 Task: Create a due date automation trigger when advanced on, 2 working days after a card is due add fields without custom field "Resume" set to a number lower or equal to 1 and greater or equal to 10 at 11:00 AM.
Action: Mouse moved to (964, 298)
Screenshot: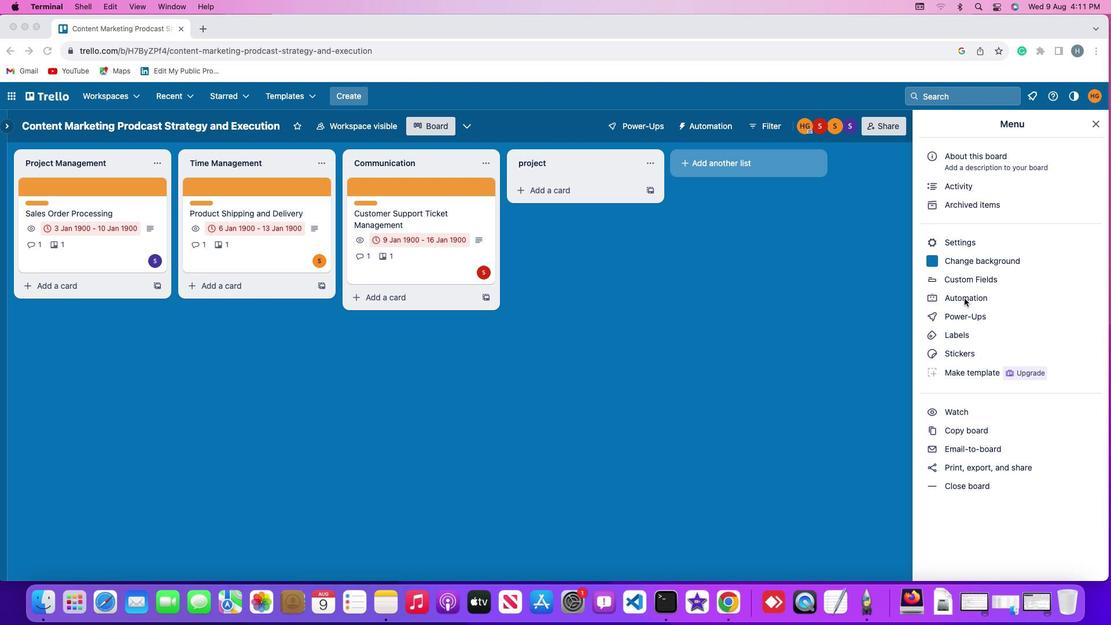 
Action: Mouse pressed left at (964, 298)
Screenshot: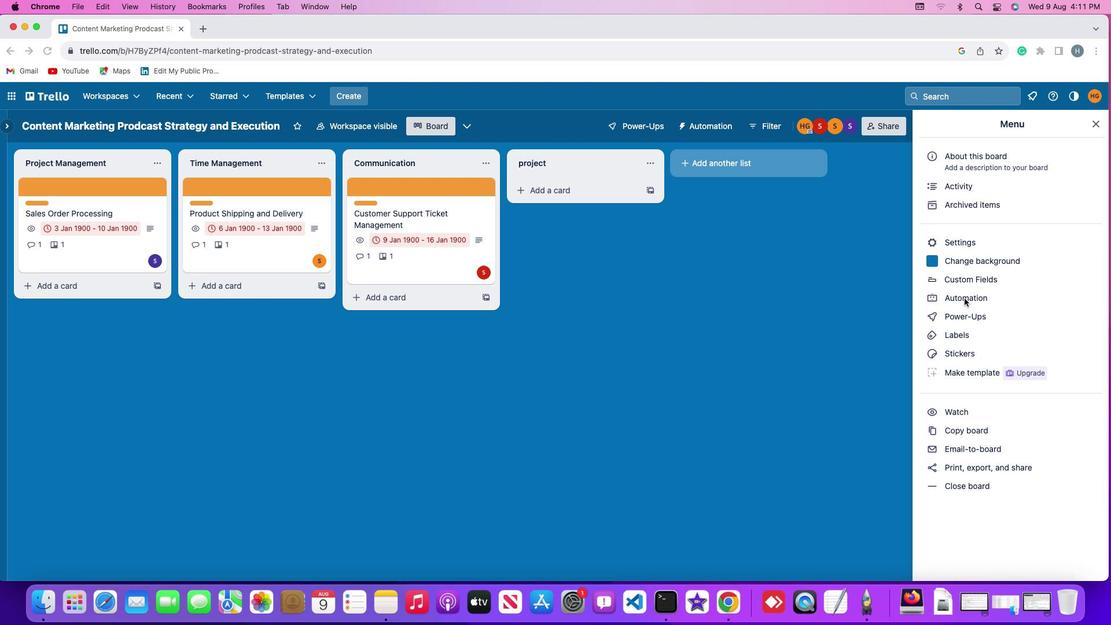 
Action: Mouse moved to (964, 297)
Screenshot: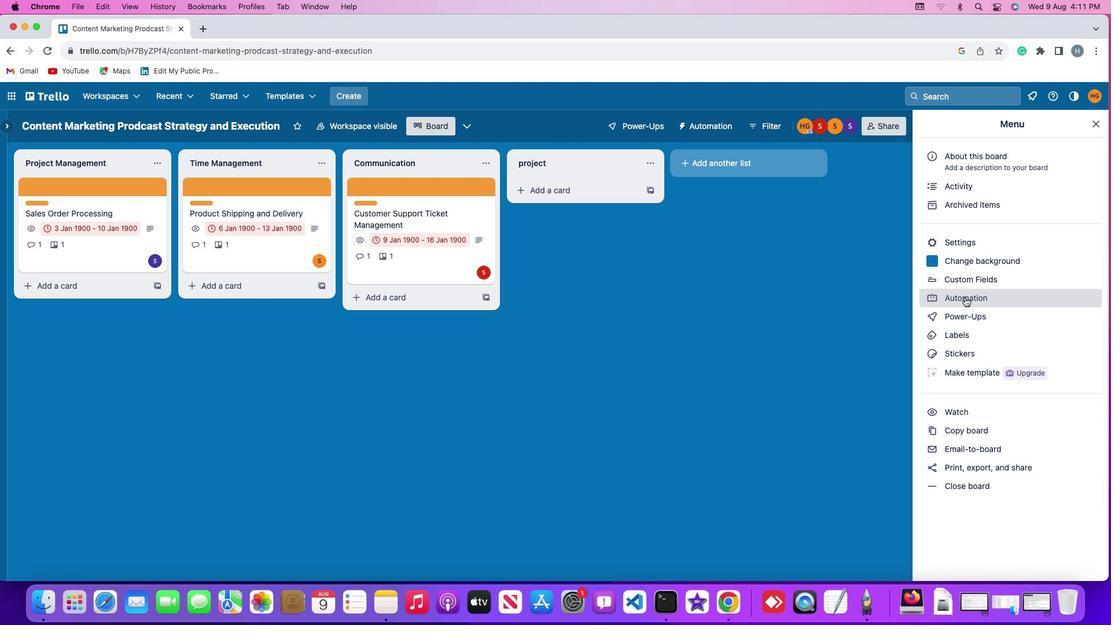 
Action: Mouse pressed left at (964, 297)
Screenshot: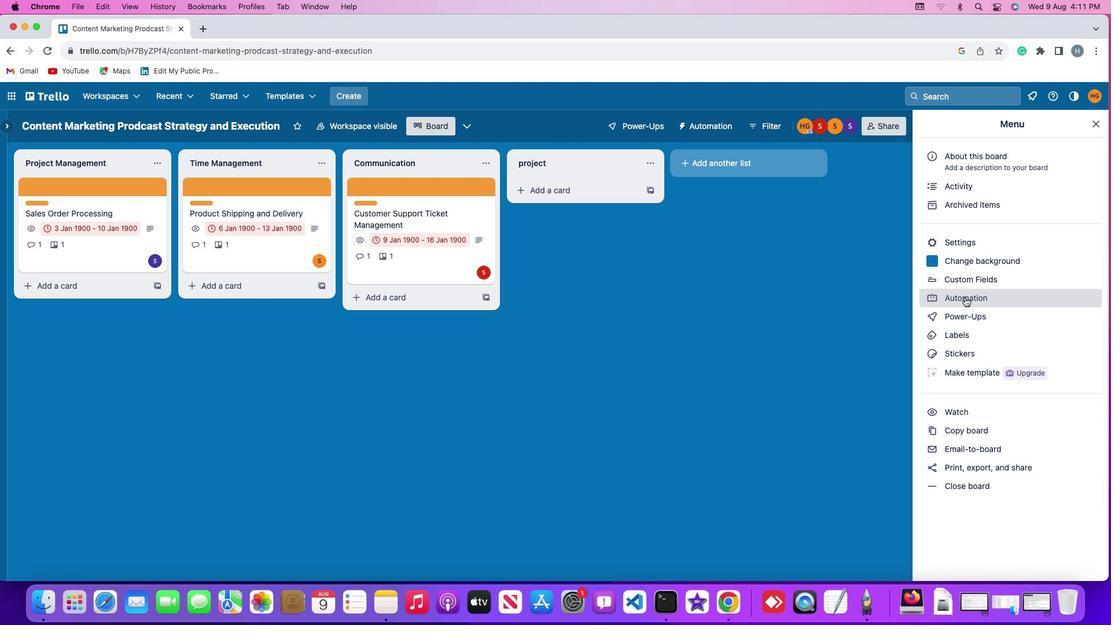 
Action: Mouse moved to (75, 271)
Screenshot: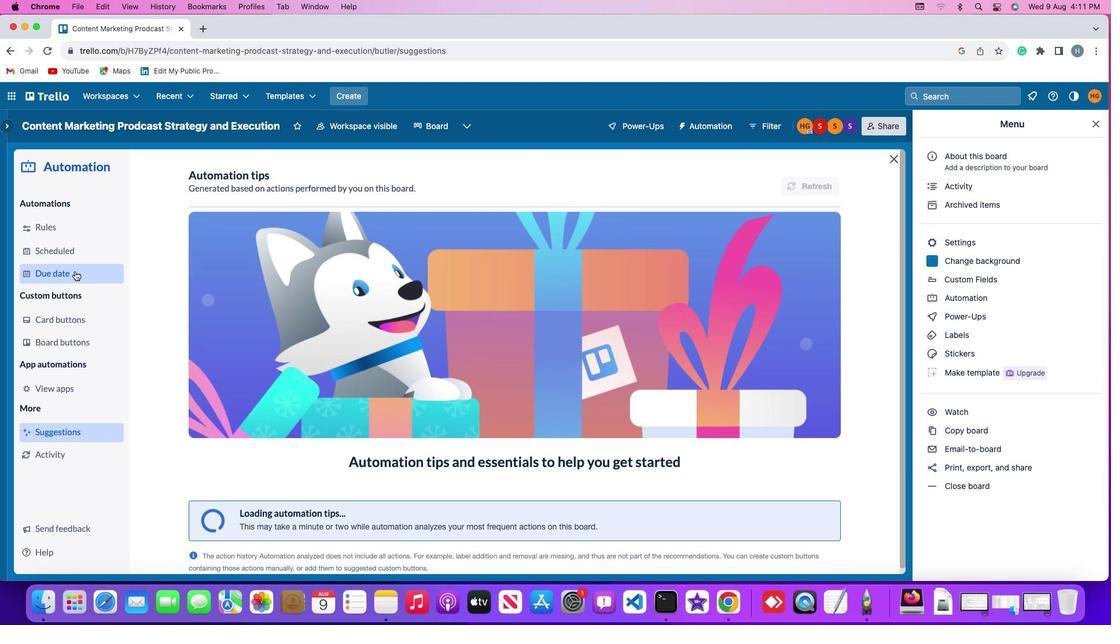 
Action: Mouse pressed left at (75, 271)
Screenshot: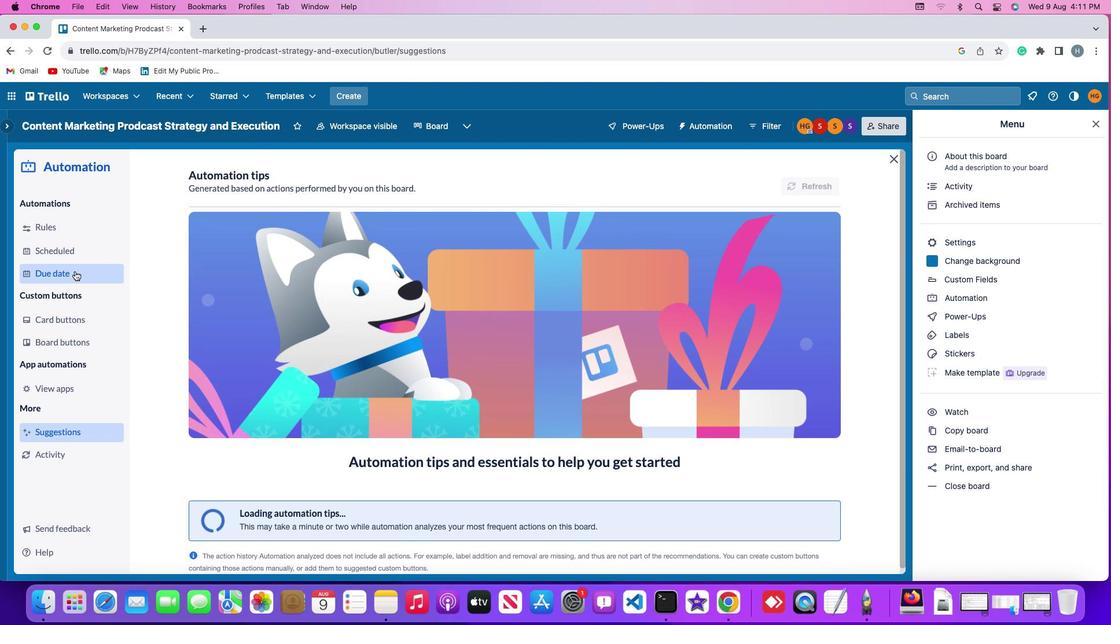 
Action: Mouse moved to (758, 177)
Screenshot: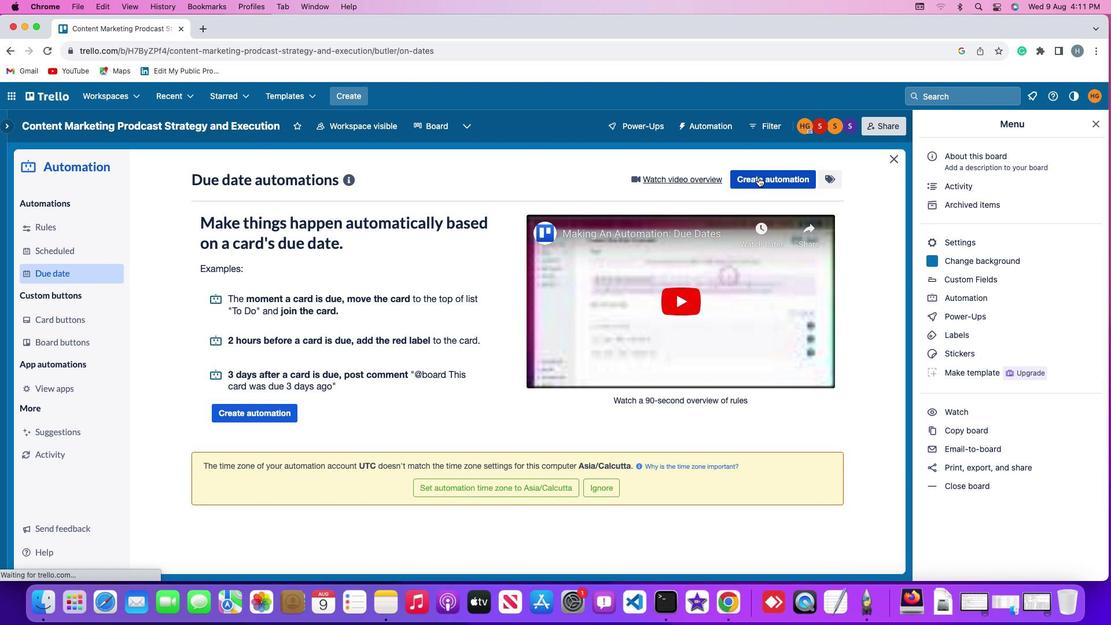 
Action: Mouse pressed left at (758, 177)
Screenshot: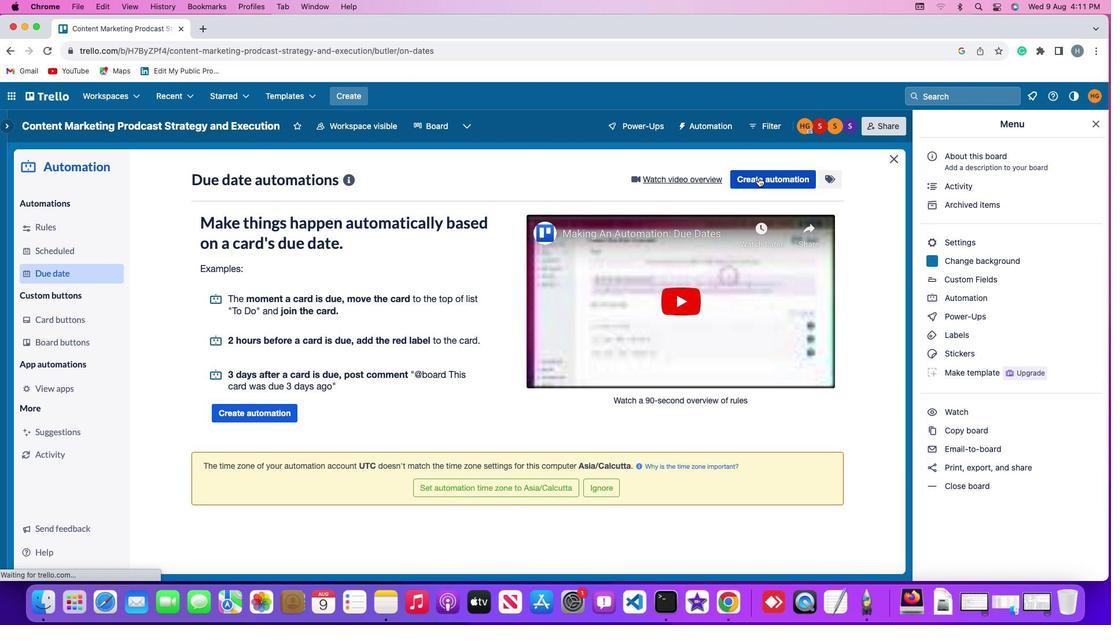 
Action: Mouse moved to (218, 289)
Screenshot: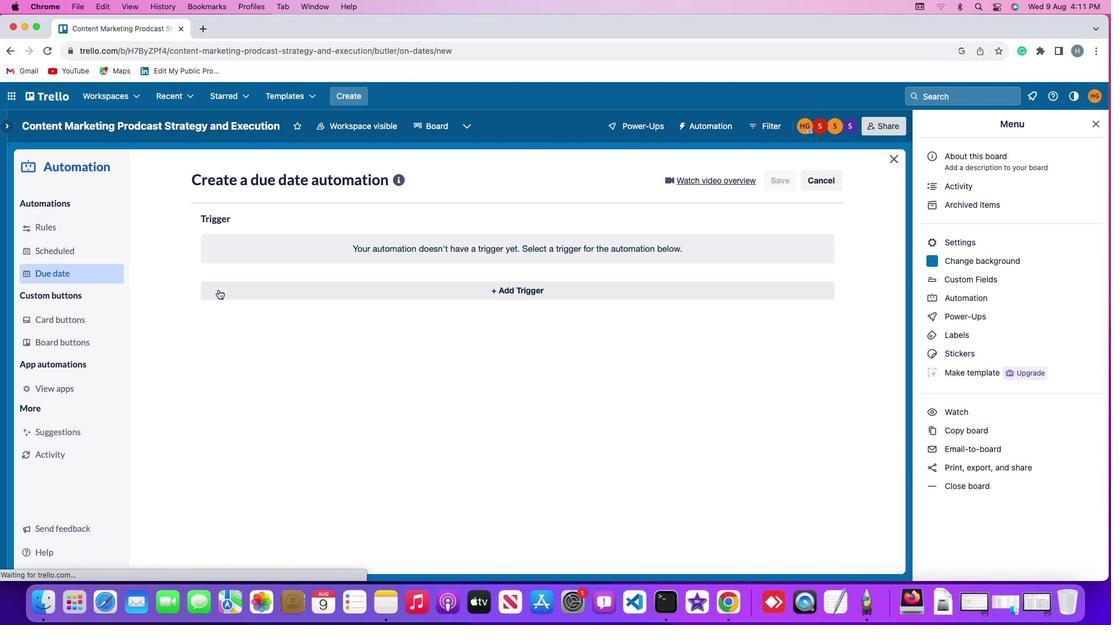 
Action: Mouse pressed left at (218, 289)
Screenshot: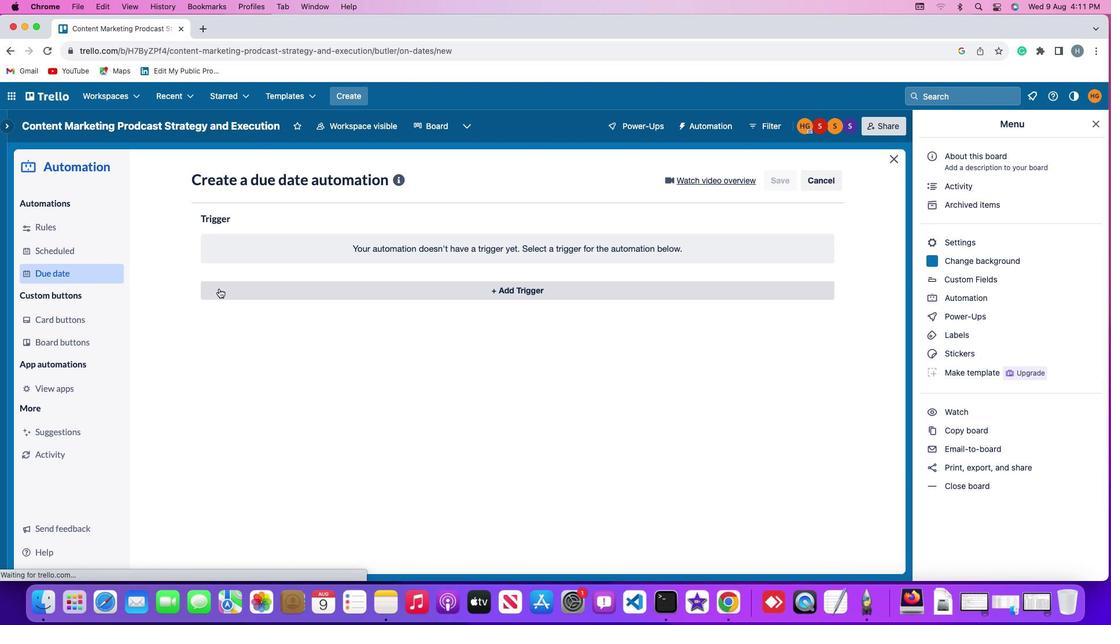
Action: Mouse moved to (224, 463)
Screenshot: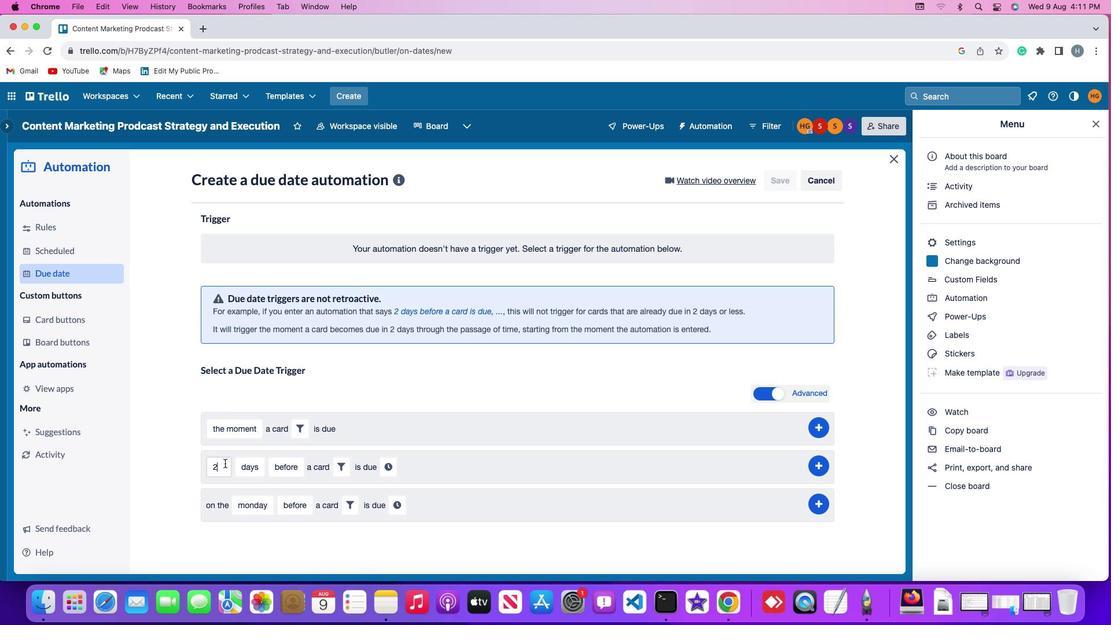
Action: Mouse pressed left at (224, 463)
Screenshot: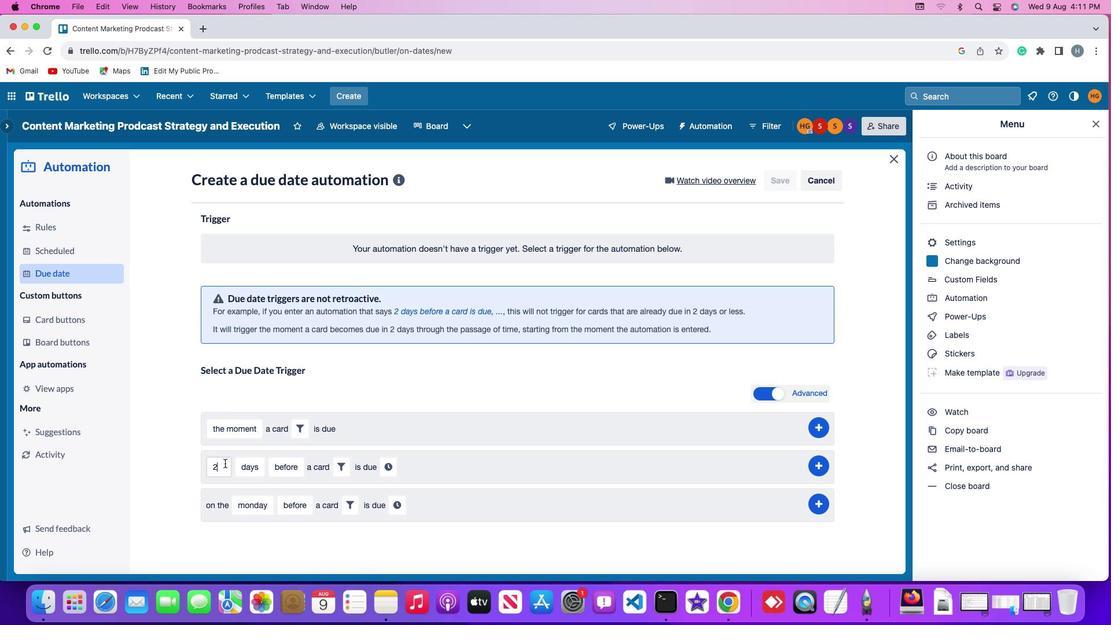 
Action: Mouse moved to (225, 462)
Screenshot: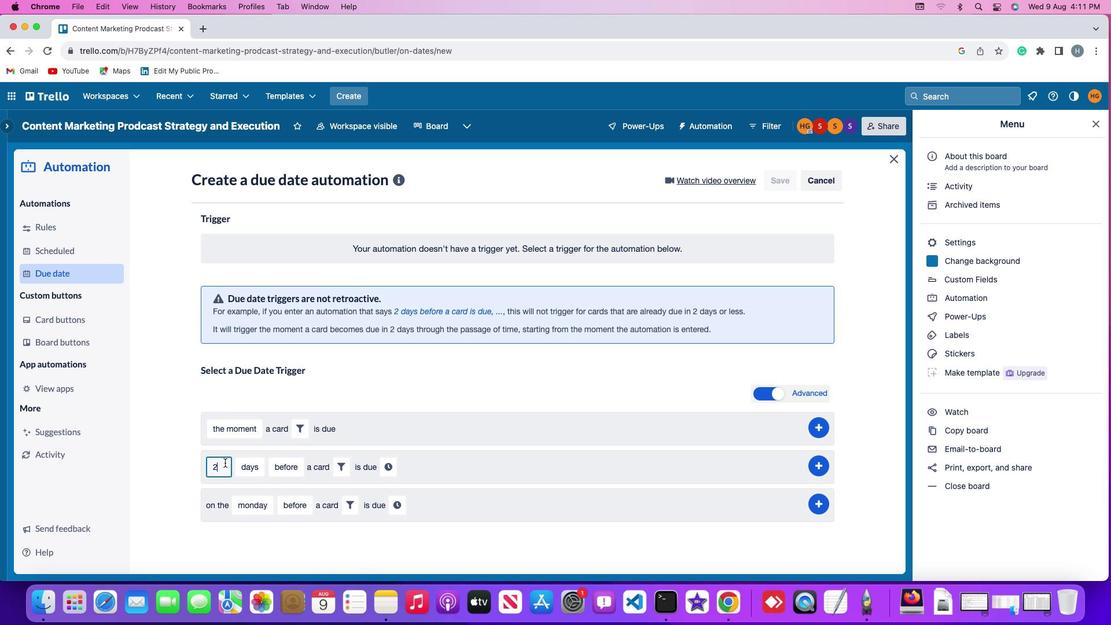 
Action: Key pressed Key.backspace
Screenshot: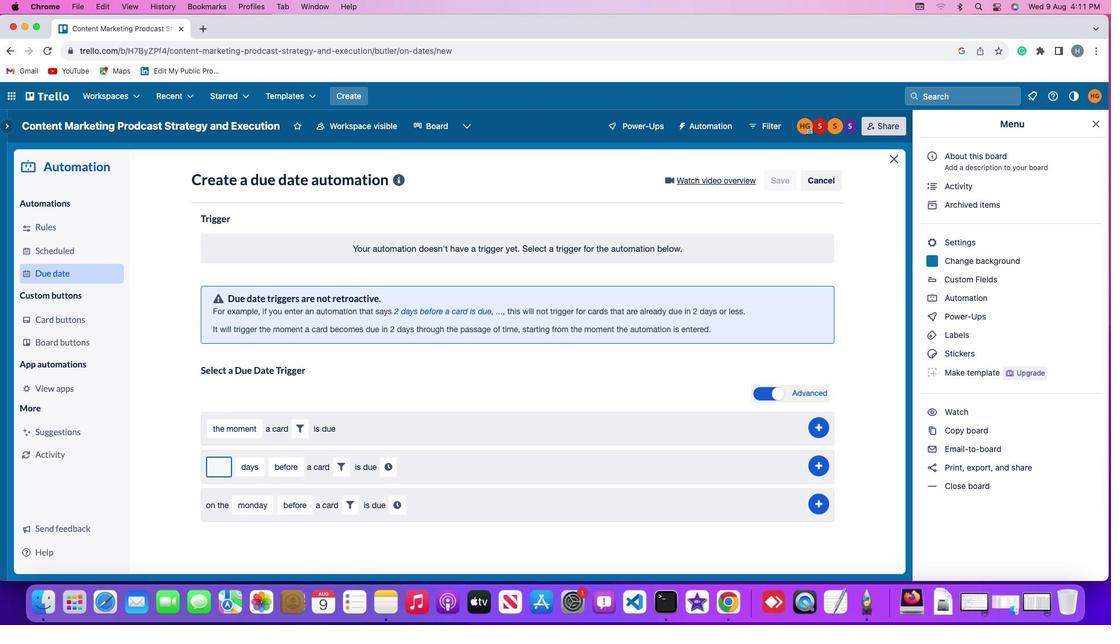
Action: Mouse moved to (226, 462)
Screenshot: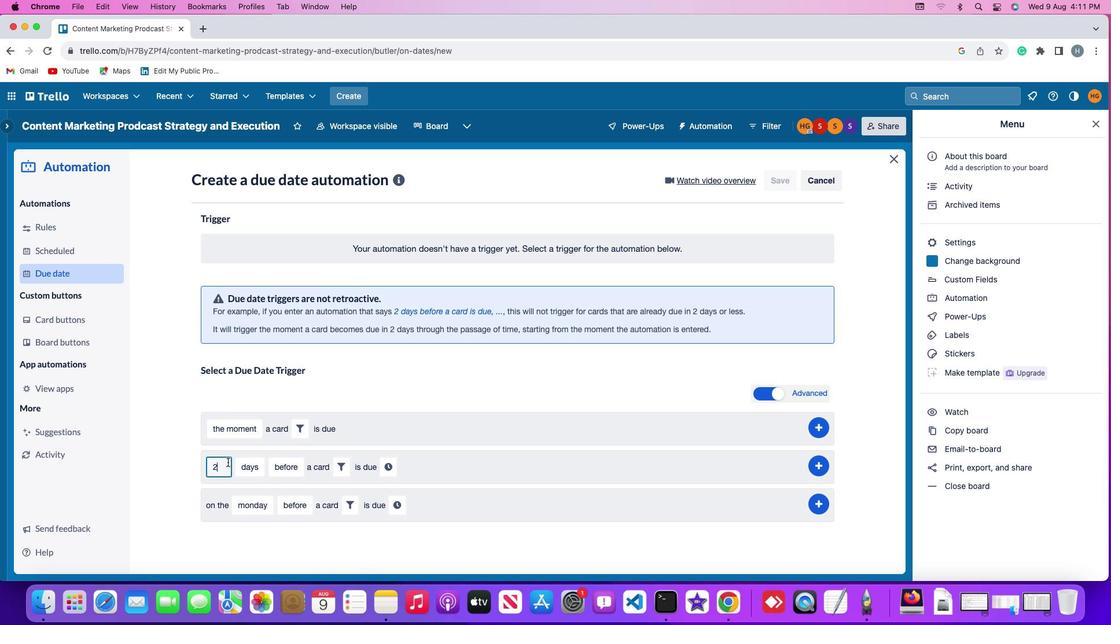 
Action: Key pressed '2'
Screenshot: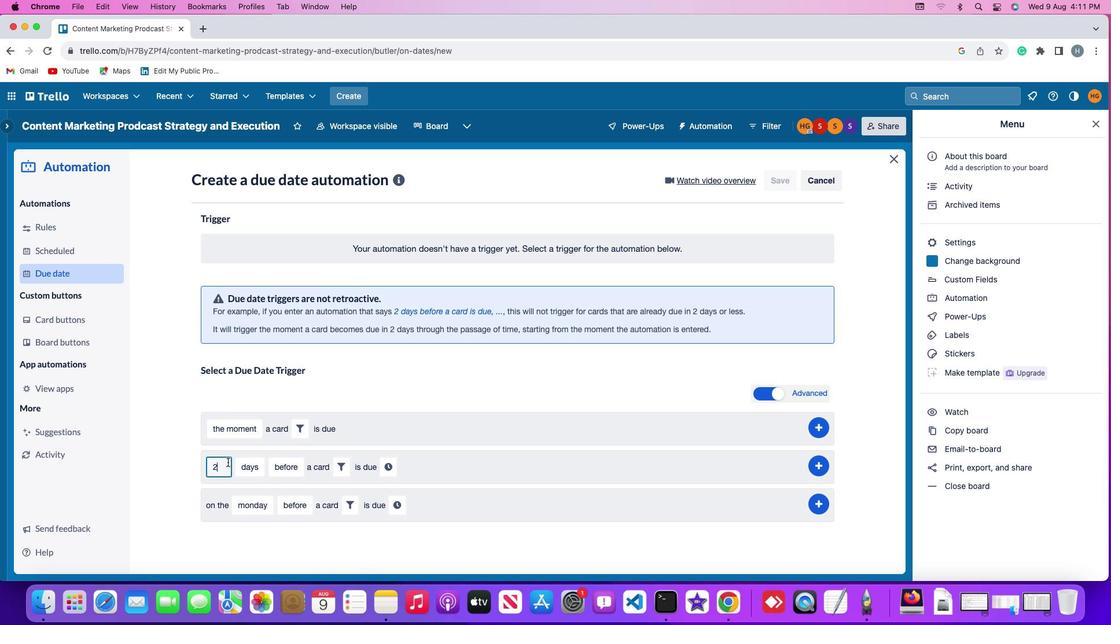 
Action: Mouse moved to (255, 461)
Screenshot: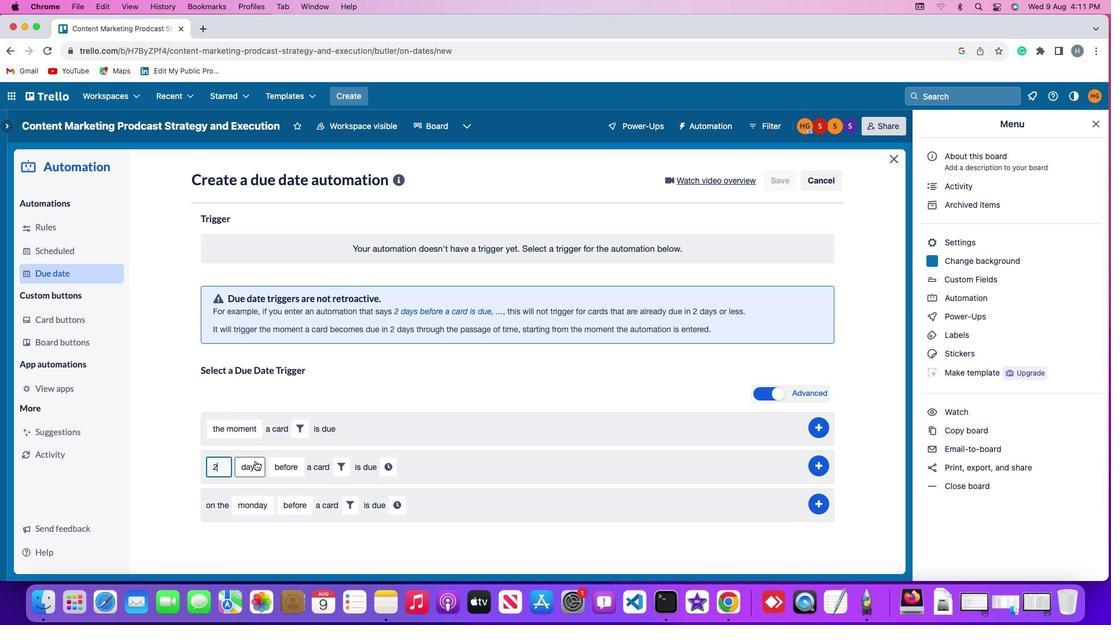 
Action: Mouse pressed left at (255, 461)
Screenshot: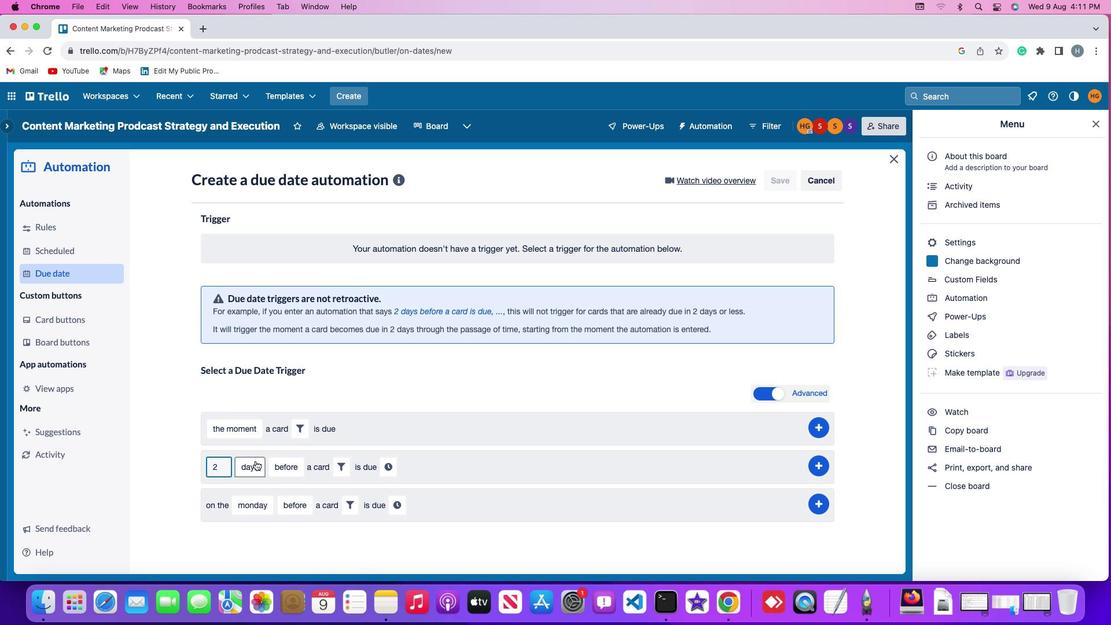
Action: Mouse moved to (262, 507)
Screenshot: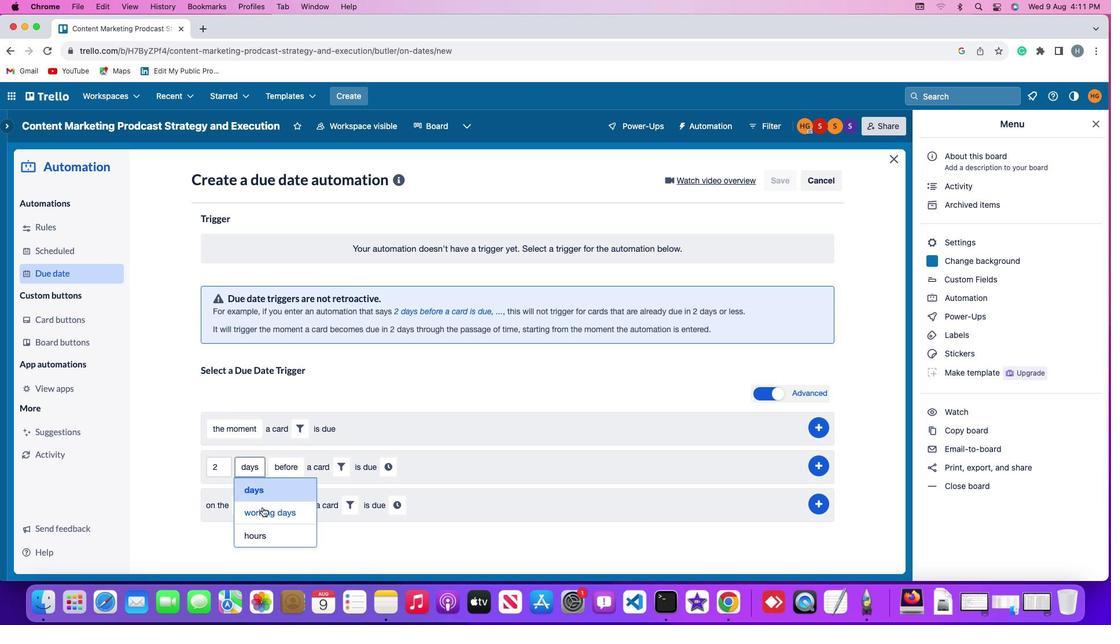 
Action: Mouse pressed left at (262, 507)
Screenshot: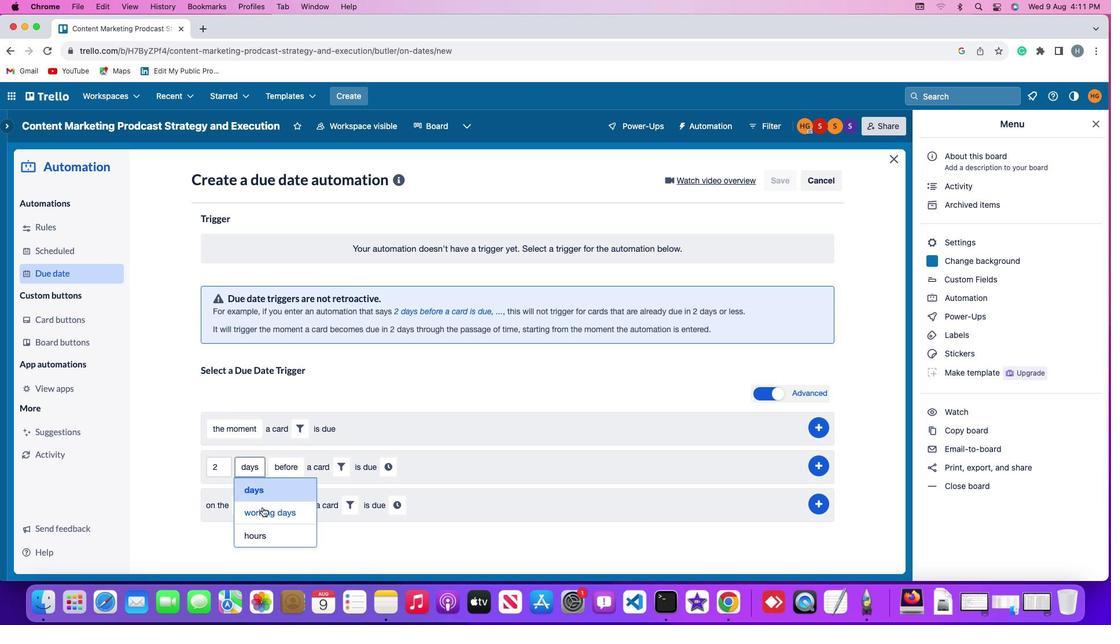 
Action: Mouse moved to (316, 470)
Screenshot: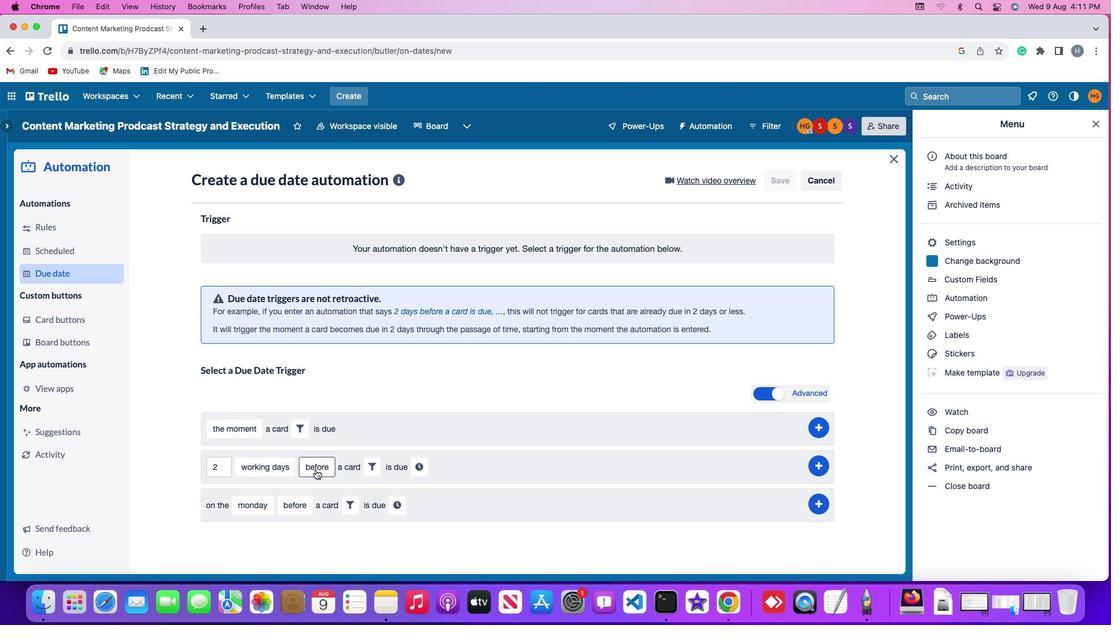 
Action: Mouse pressed left at (316, 470)
Screenshot: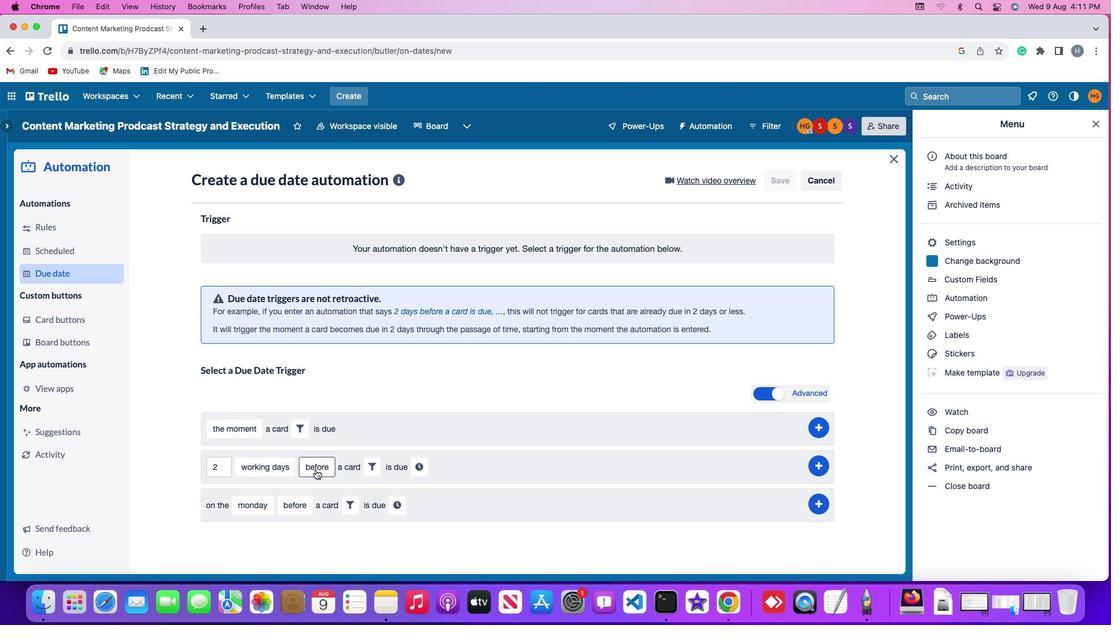 
Action: Mouse moved to (315, 515)
Screenshot: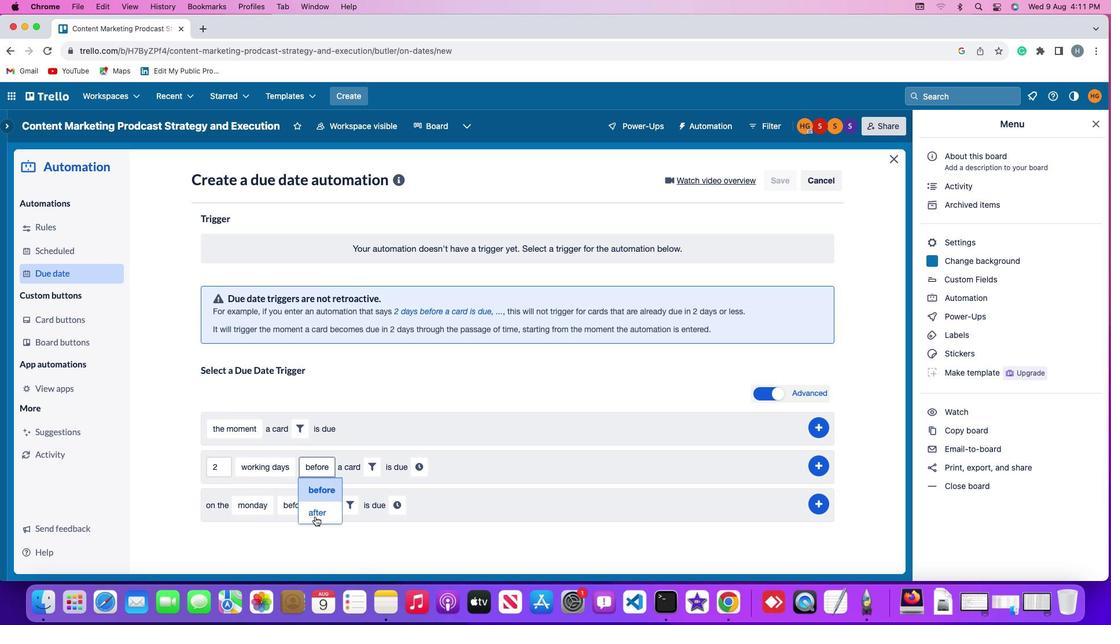 
Action: Mouse pressed left at (315, 515)
Screenshot: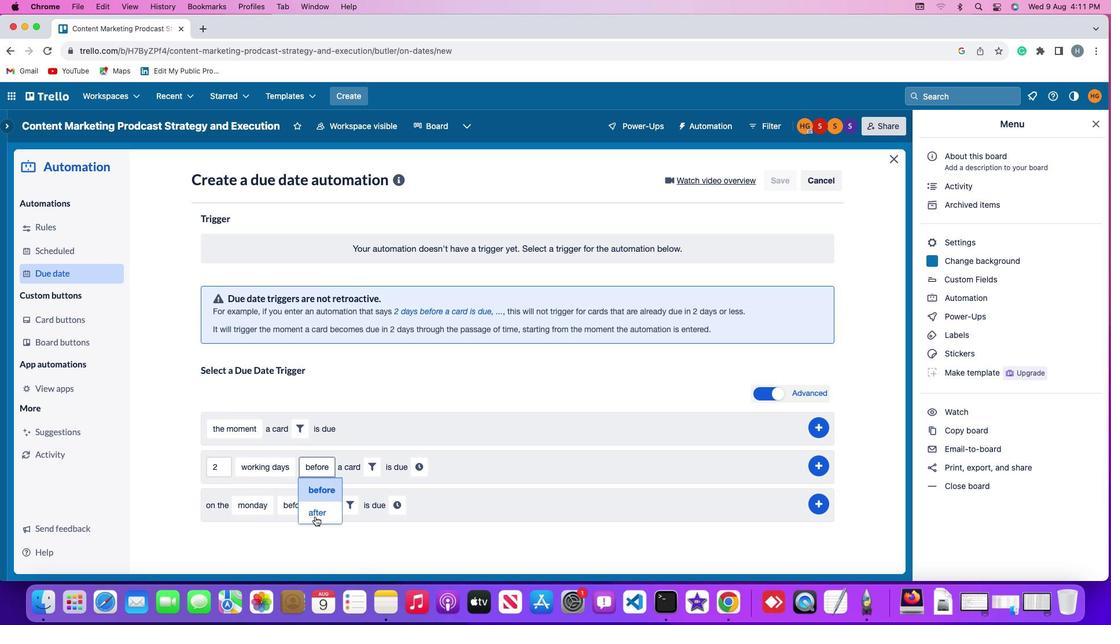 
Action: Mouse moved to (364, 468)
Screenshot: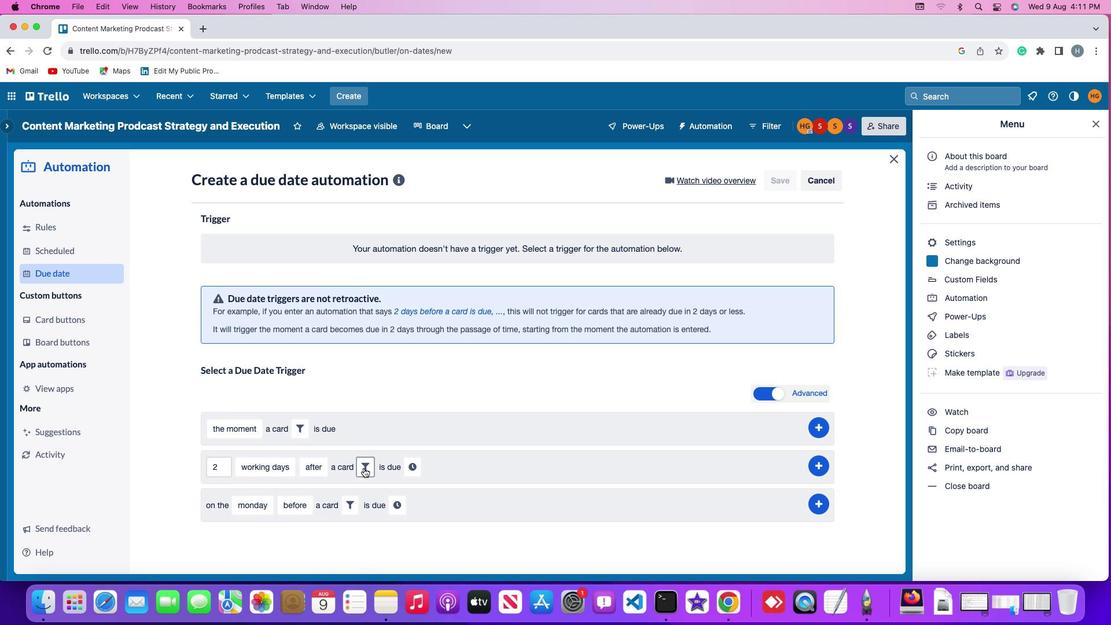
Action: Mouse pressed left at (364, 468)
Screenshot: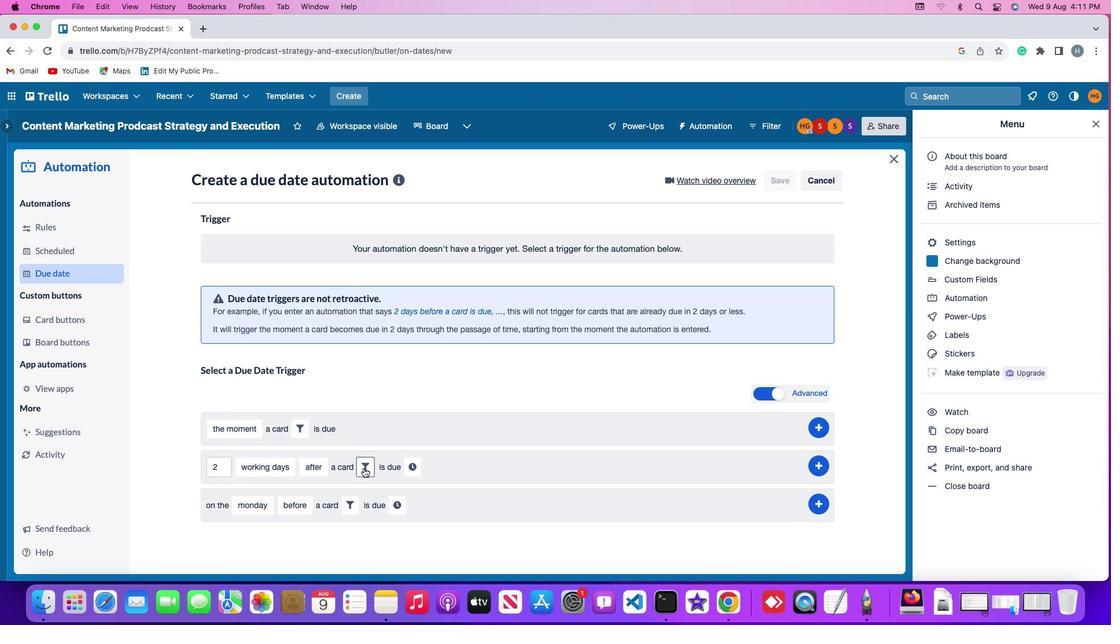 
Action: Mouse moved to (552, 500)
Screenshot: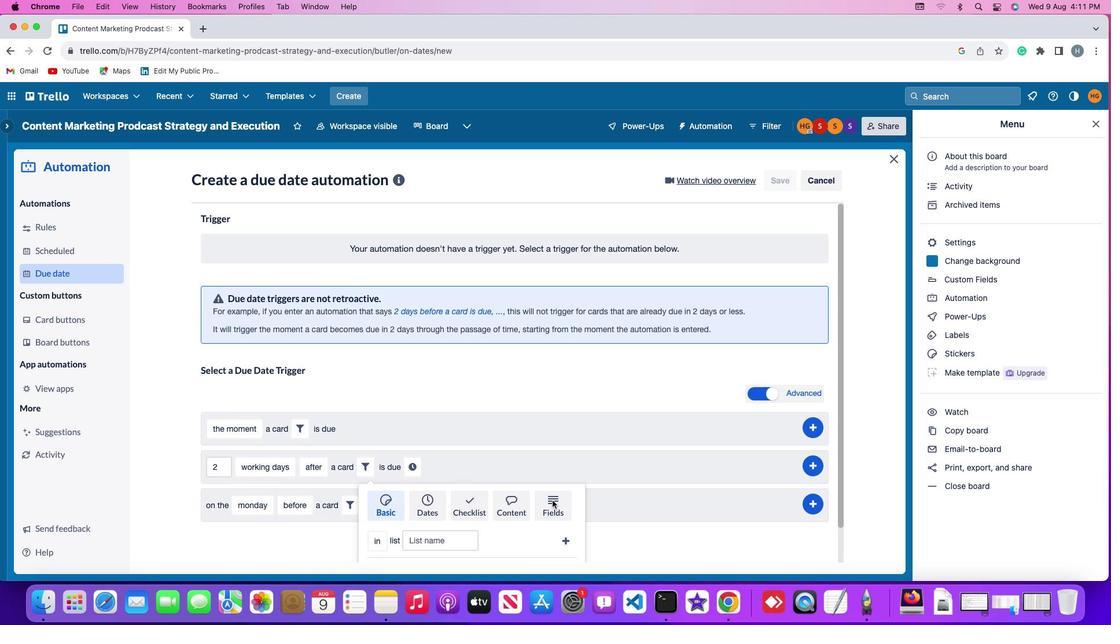 
Action: Mouse pressed left at (552, 500)
Screenshot: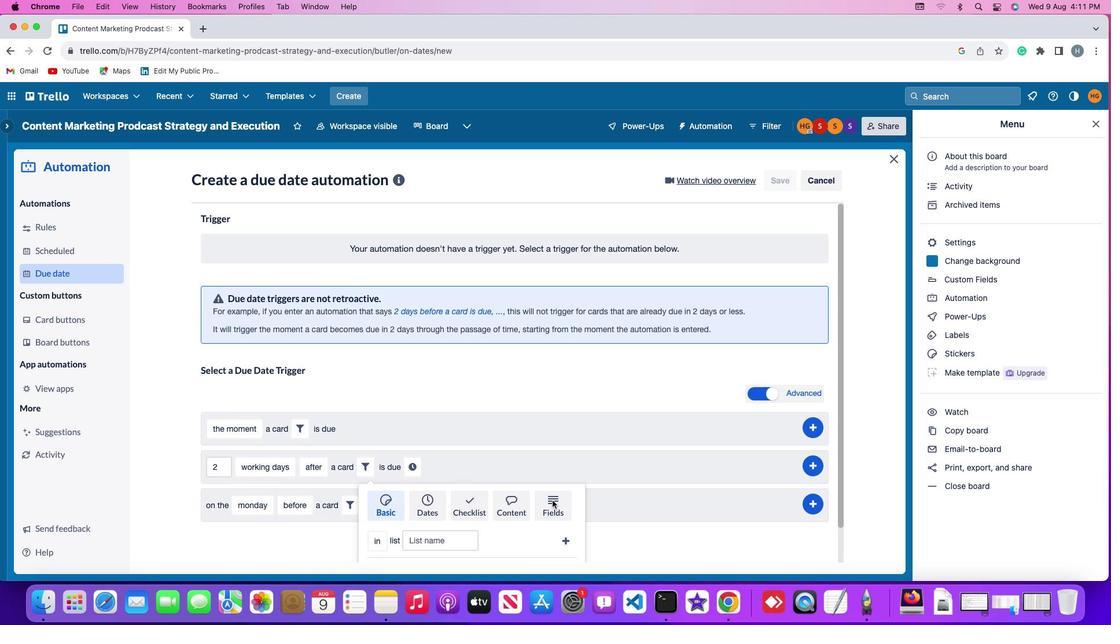 
Action: Mouse moved to (331, 537)
Screenshot: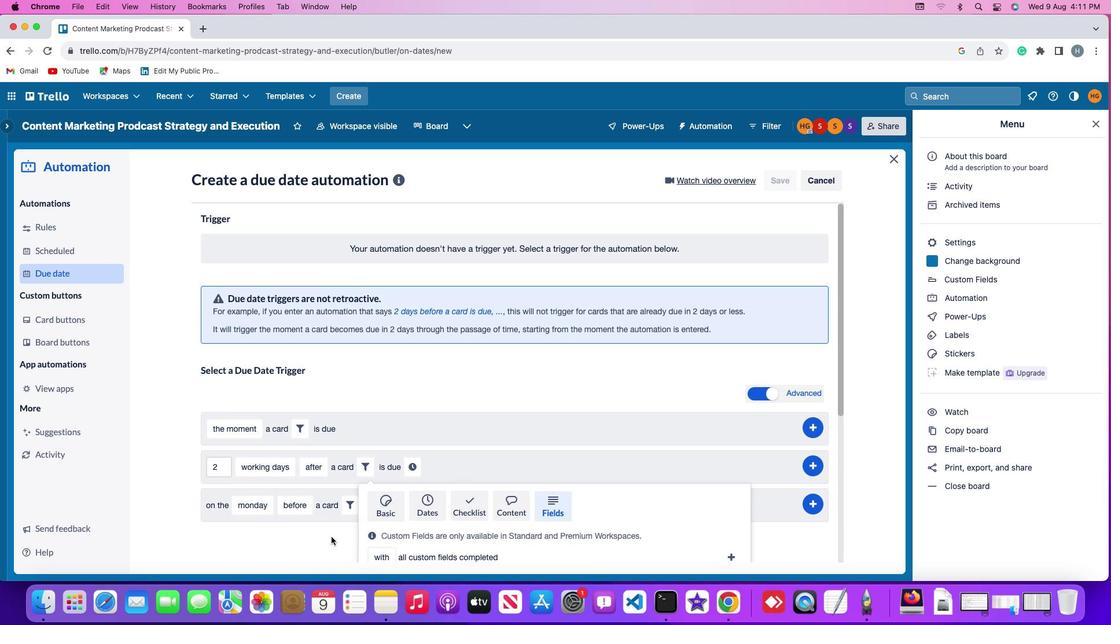 
Action: Mouse scrolled (331, 537) with delta (0, 0)
Screenshot: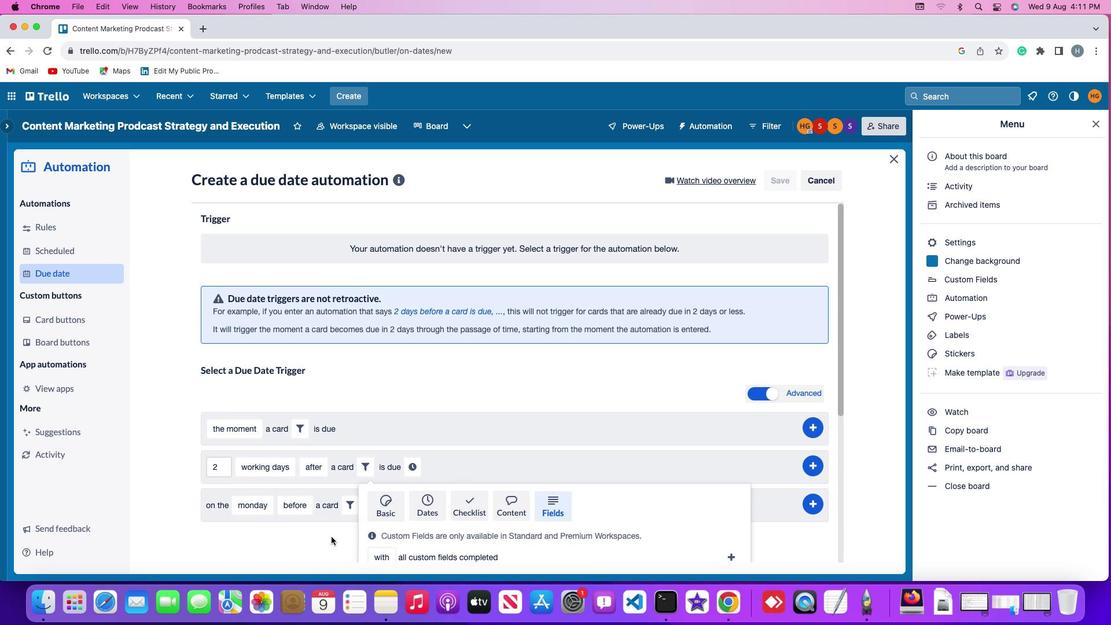 
Action: Mouse scrolled (331, 537) with delta (0, 0)
Screenshot: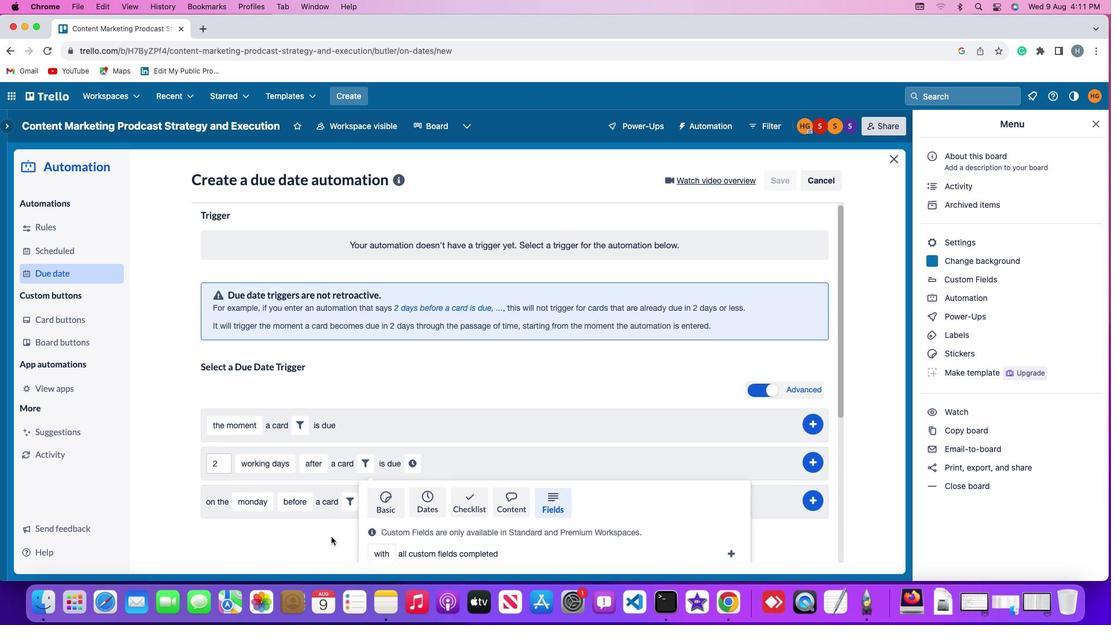 
Action: Mouse scrolled (331, 537) with delta (0, -1)
Screenshot: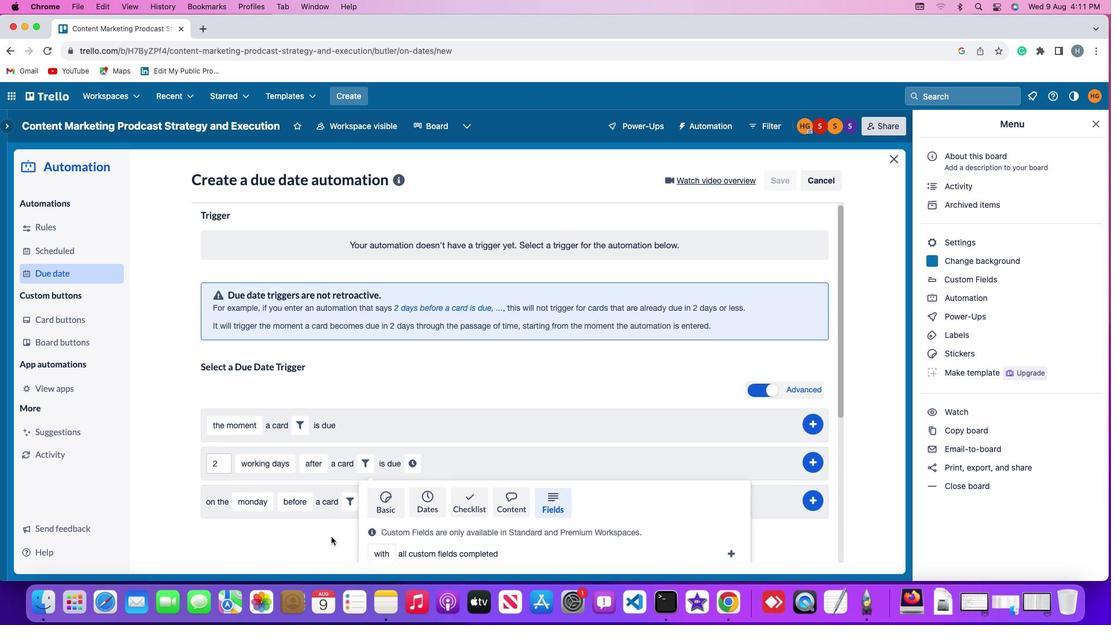 
Action: Mouse scrolled (331, 537) with delta (0, -2)
Screenshot: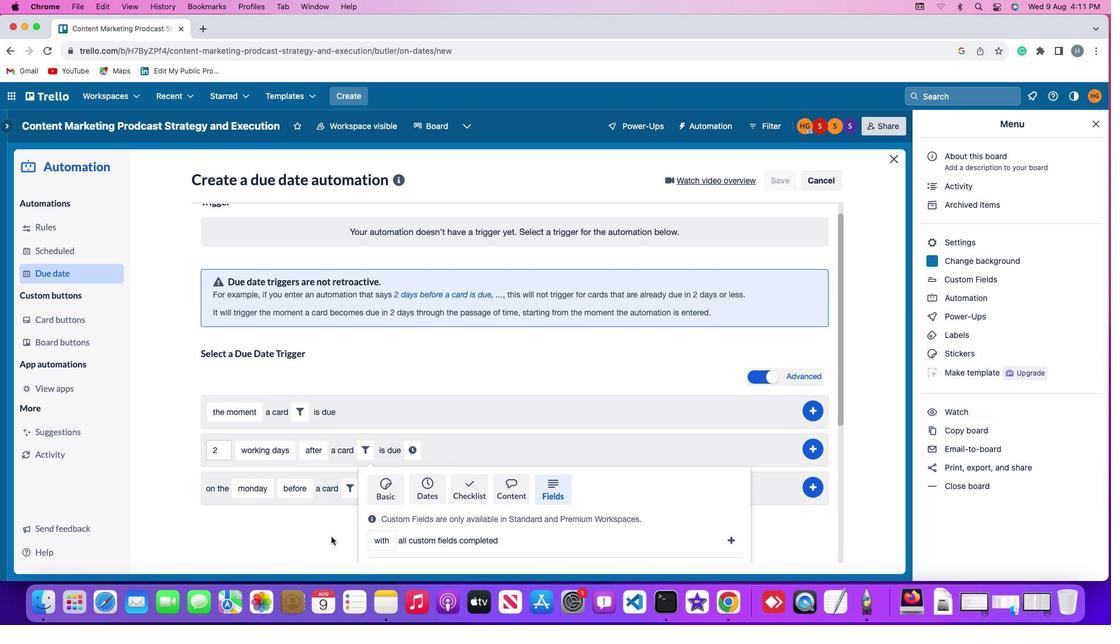 
Action: Mouse scrolled (331, 537) with delta (0, -3)
Screenshot: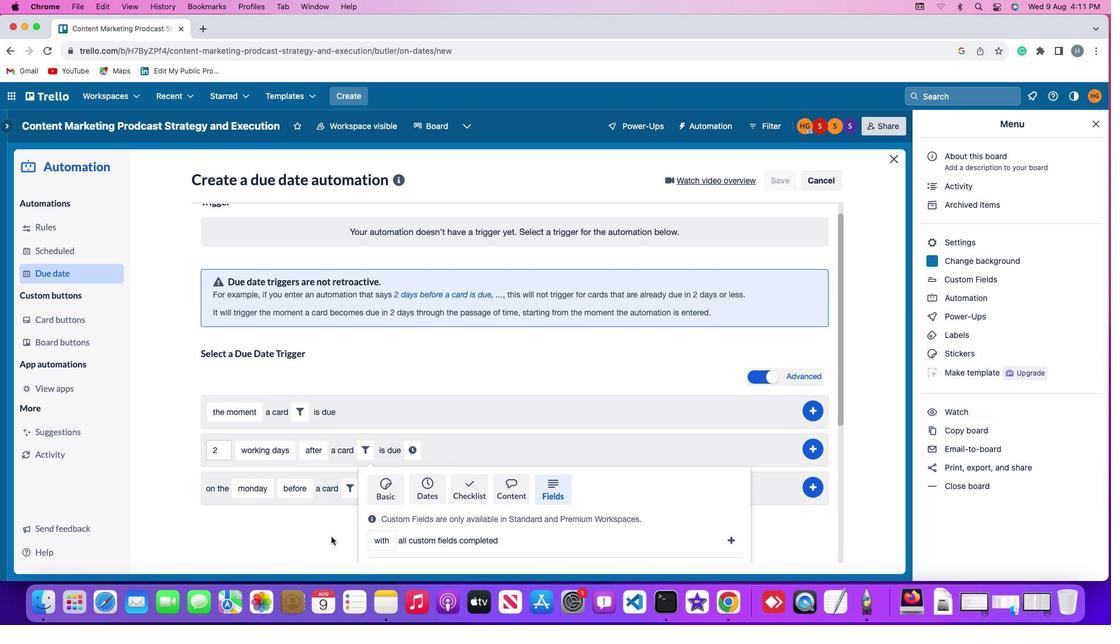 
Action: Mouse scrolled (331, 537) with delta (0, 0)
Screenshot: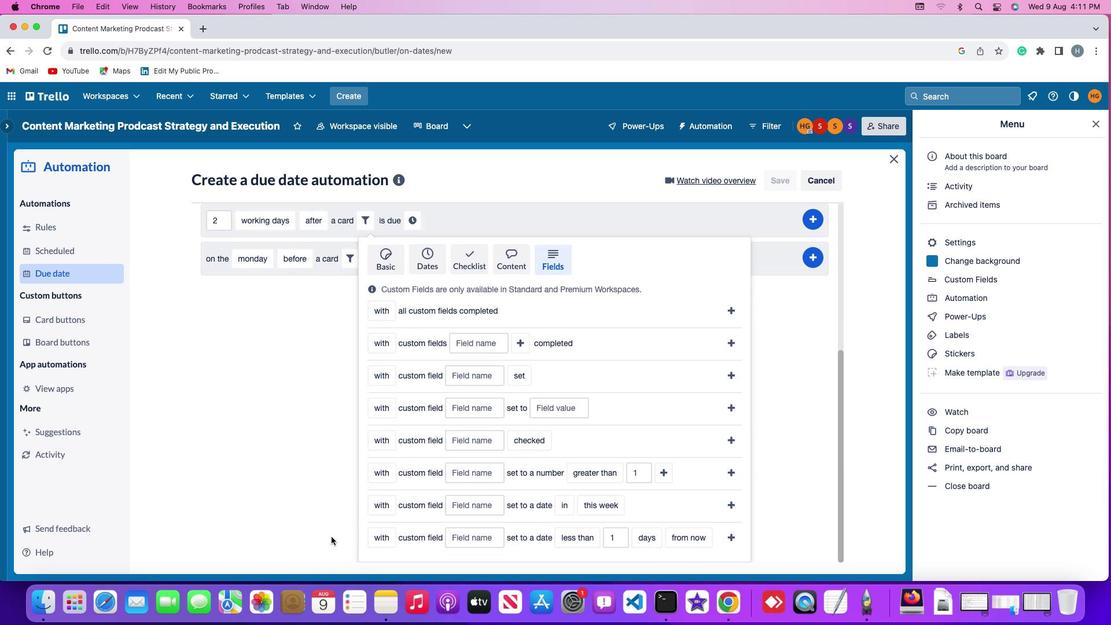 
Action: Mouse scrolled (331, 537) with delta (0, 0)
Screenshot: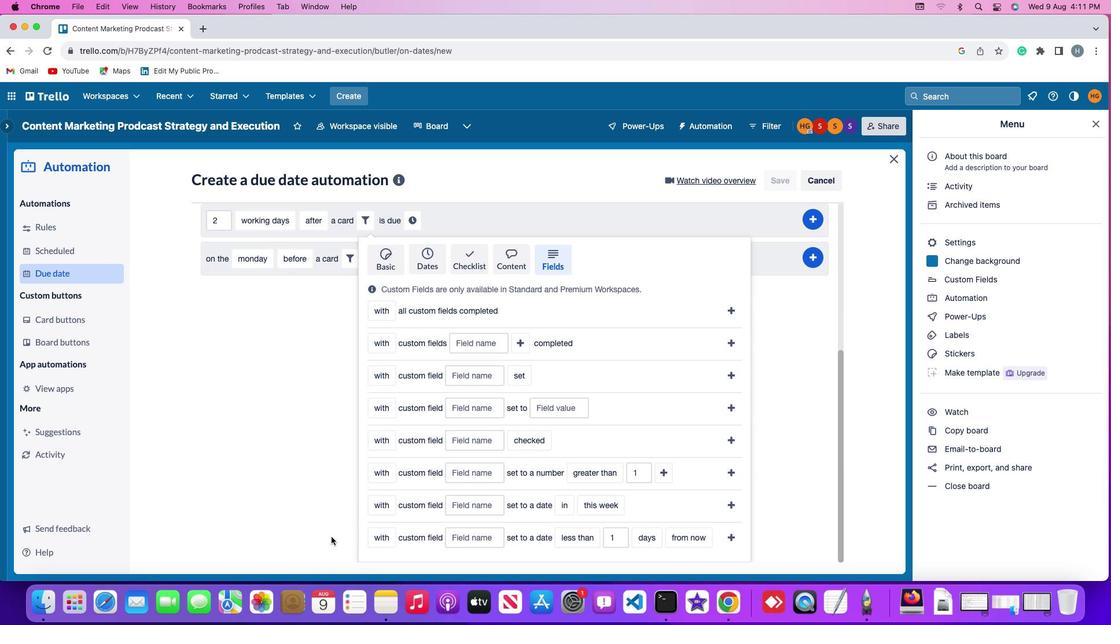 
Action: Mouse scrolled (331, 537) with delta (0, -1)
Screenshot: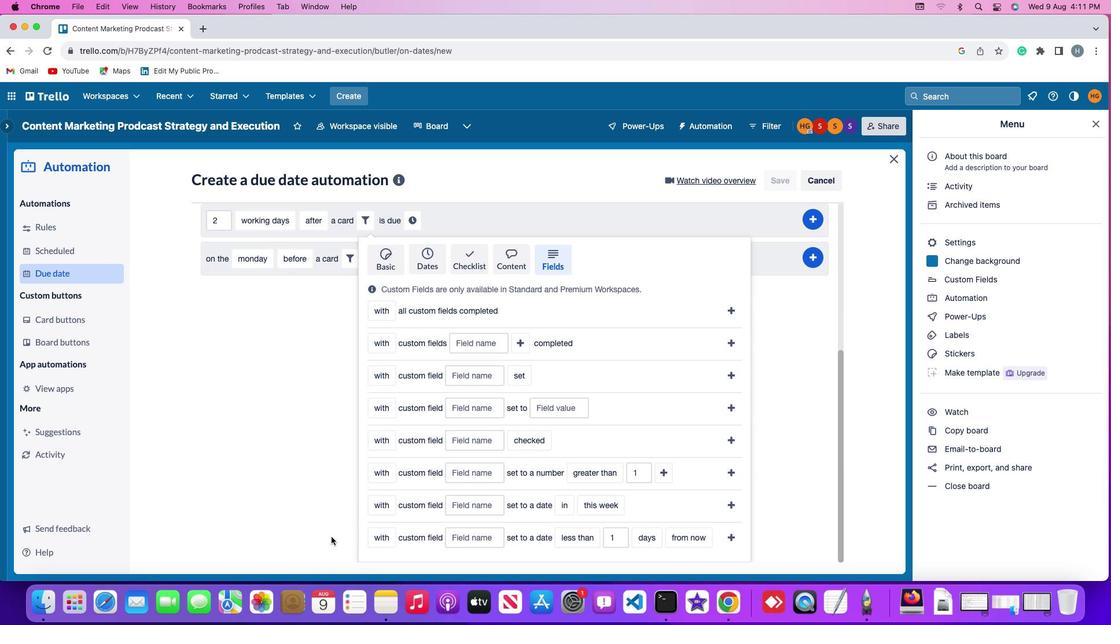 
Action: Mouse scrolled (331, 537) with delta (0, -2)
Screenshot: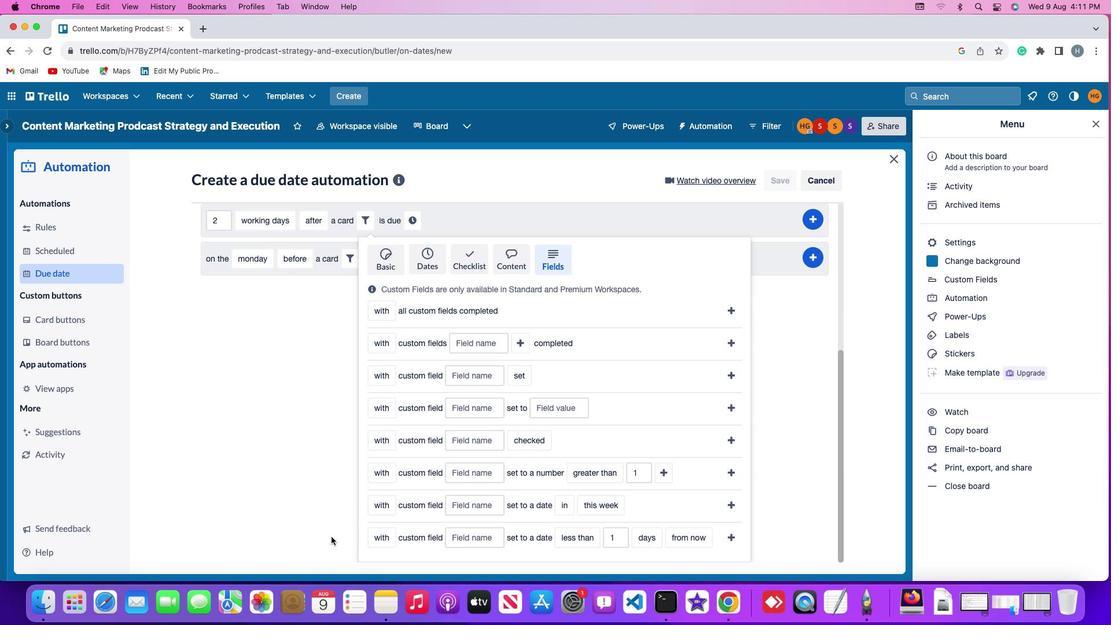 
Action: Mouse moved to (373, 476)
Screenshot: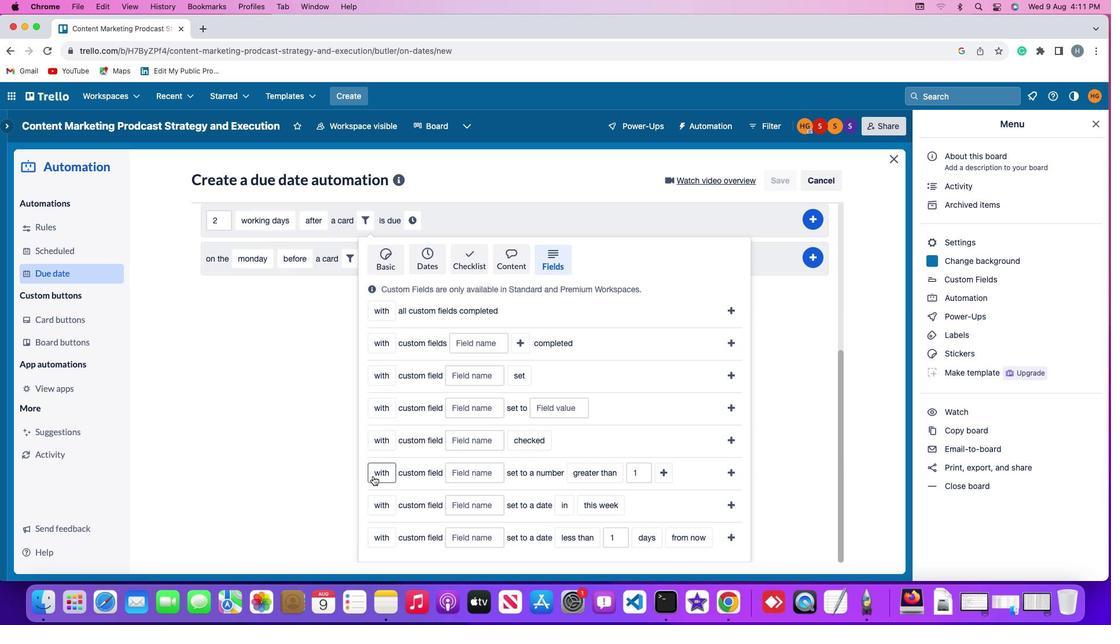 
Action: Mouse pressed left at (373, 476)
Screenshot: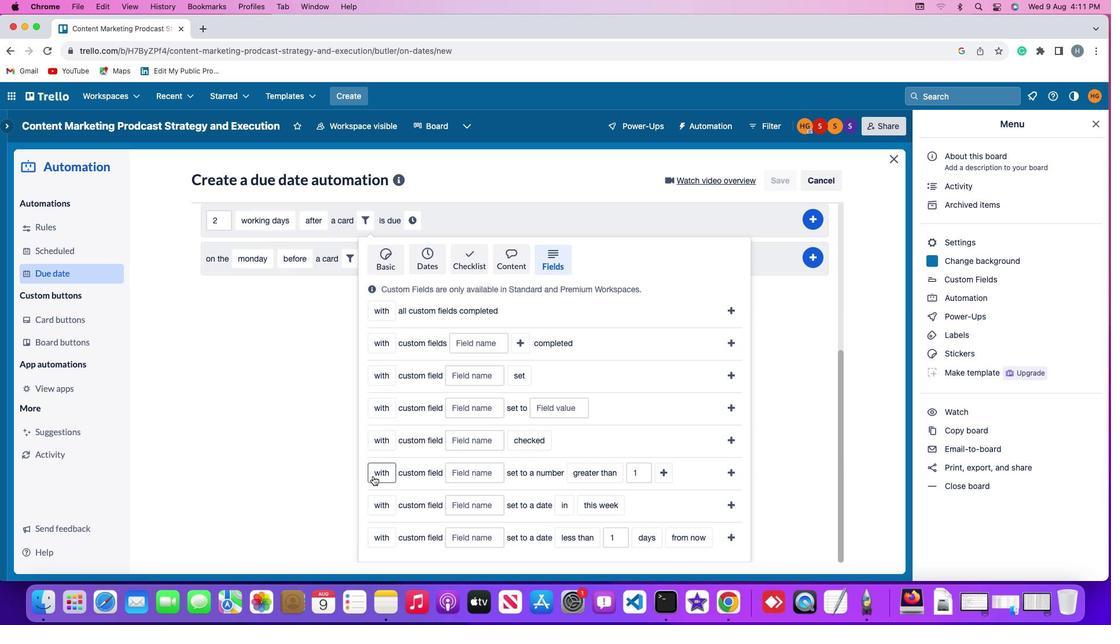 
Action: Mouse moved to (380, 517)
Screenshot: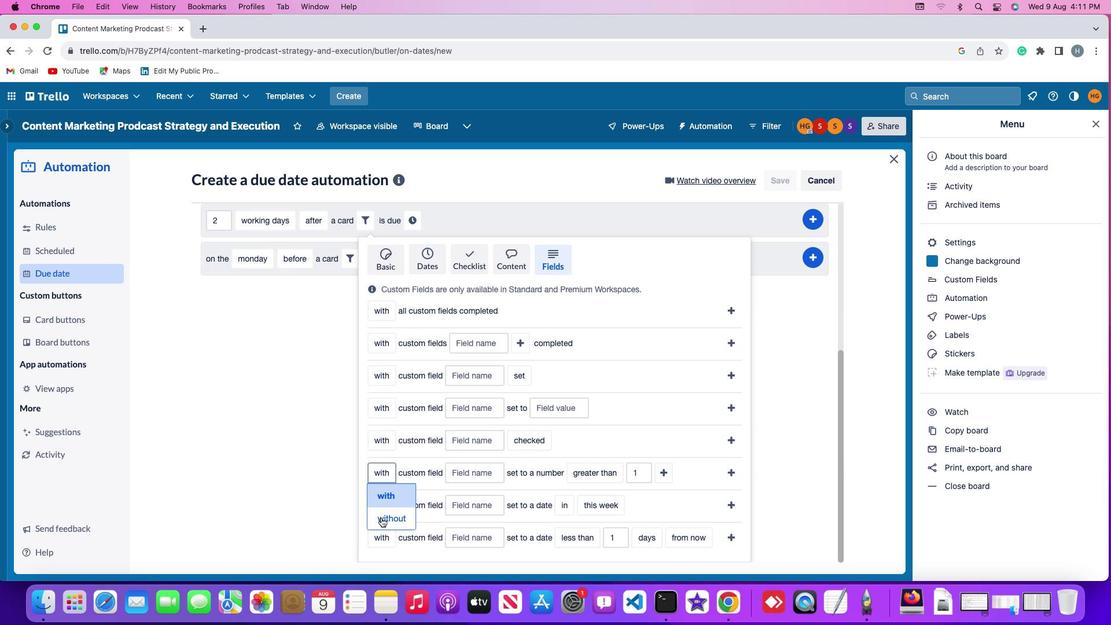 
Action: Mouse pressed left at (380, 517)
Screenshot: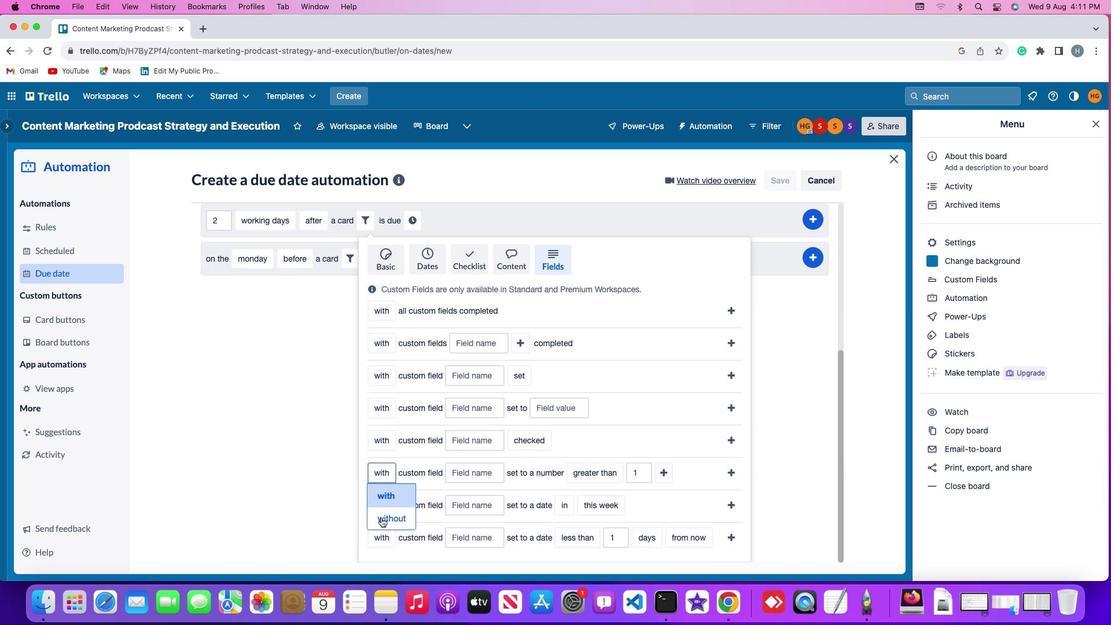 
Action: Mouse moved to (472, 473)
Screenshot: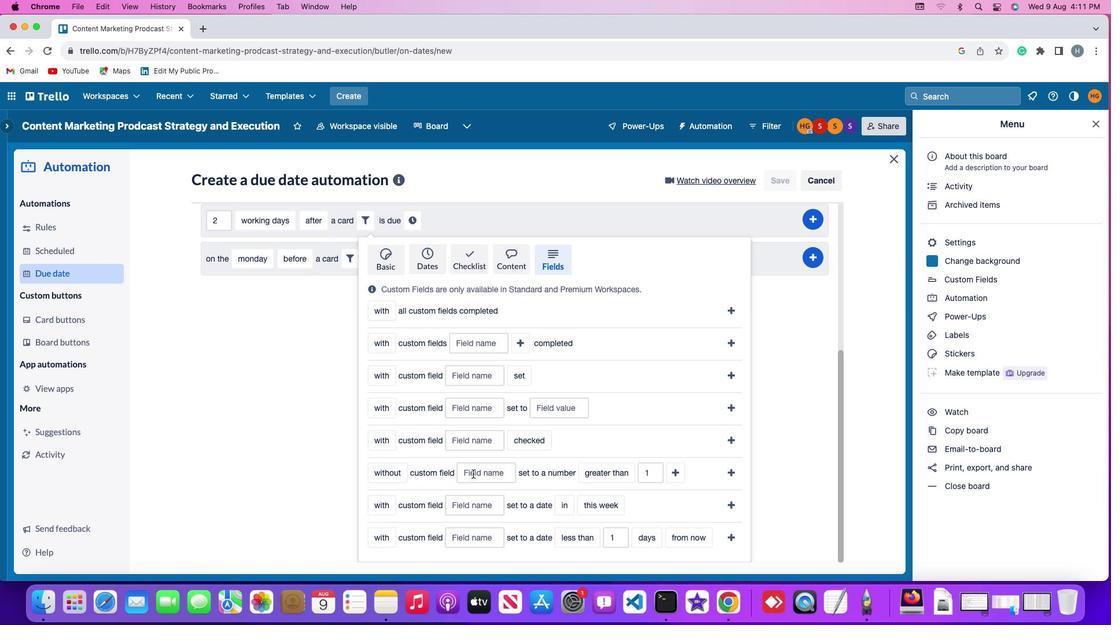 
Action: Mouse pressed left at (472, 473)
Screenshot: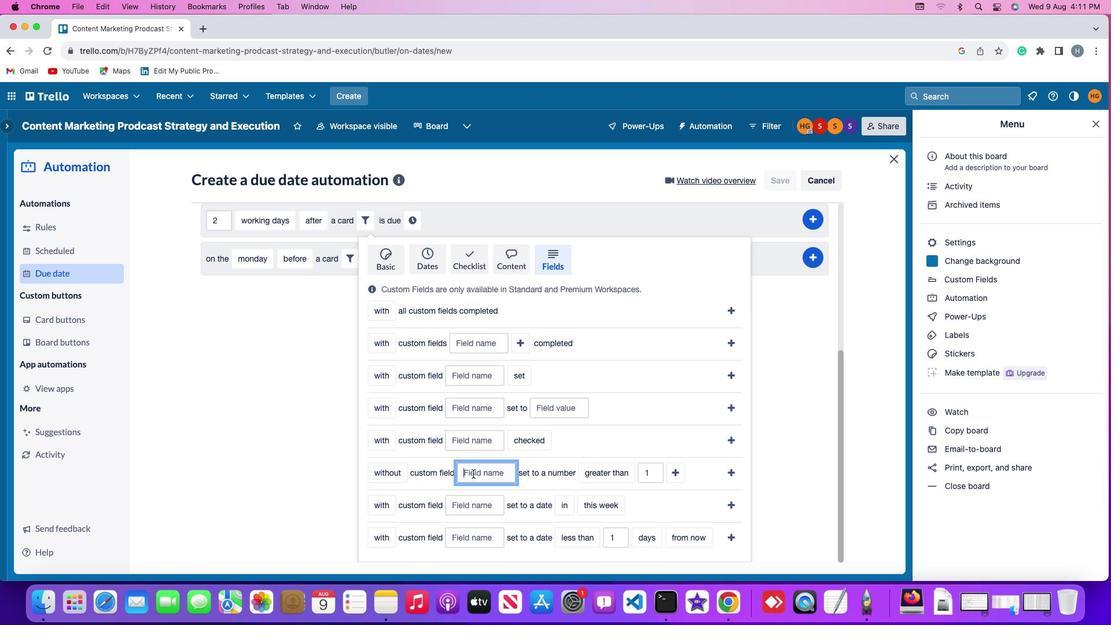 
Action: Mouse moved to (474, 472)
Screenshot: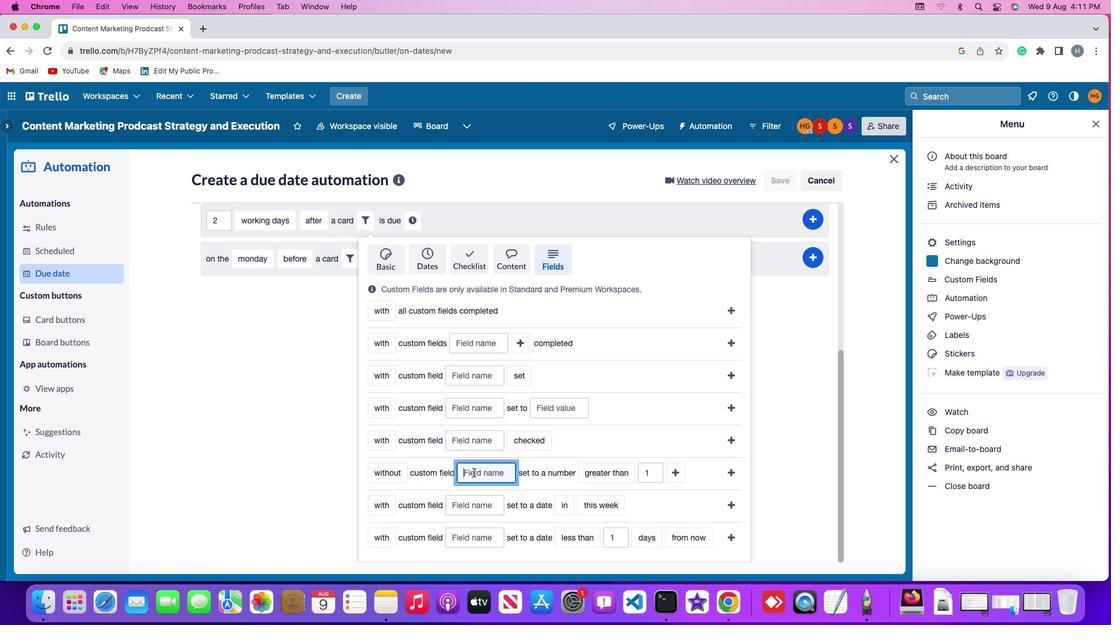 
Action: Key pressed Key.shift'R''e''s''u''m''e'
Screenshot: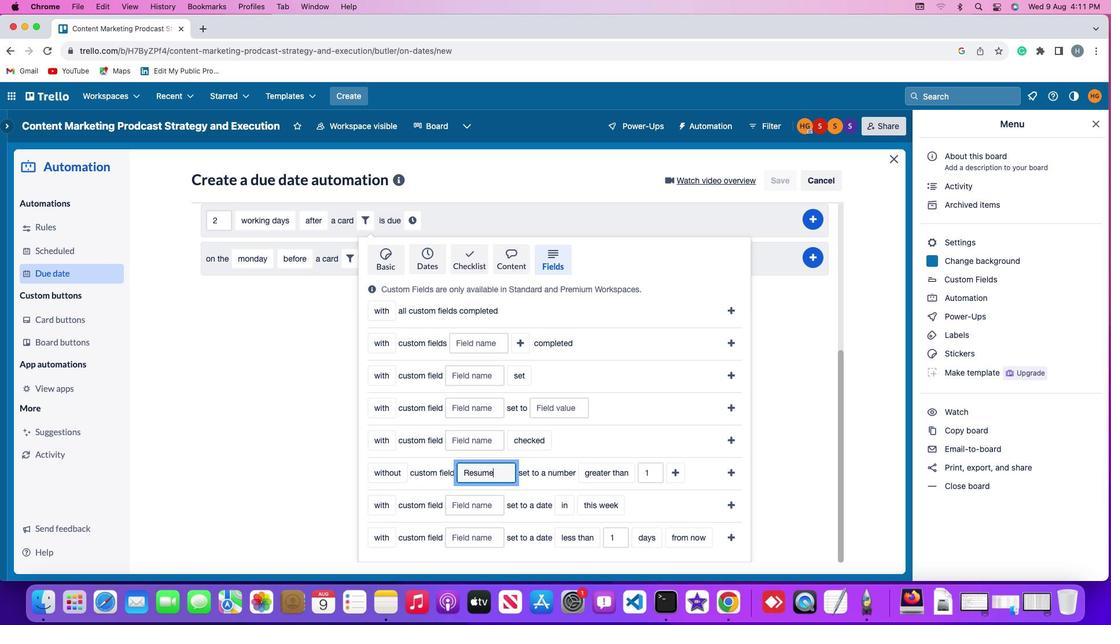
Action: Mouse moved to (592, 472)
Screenshot: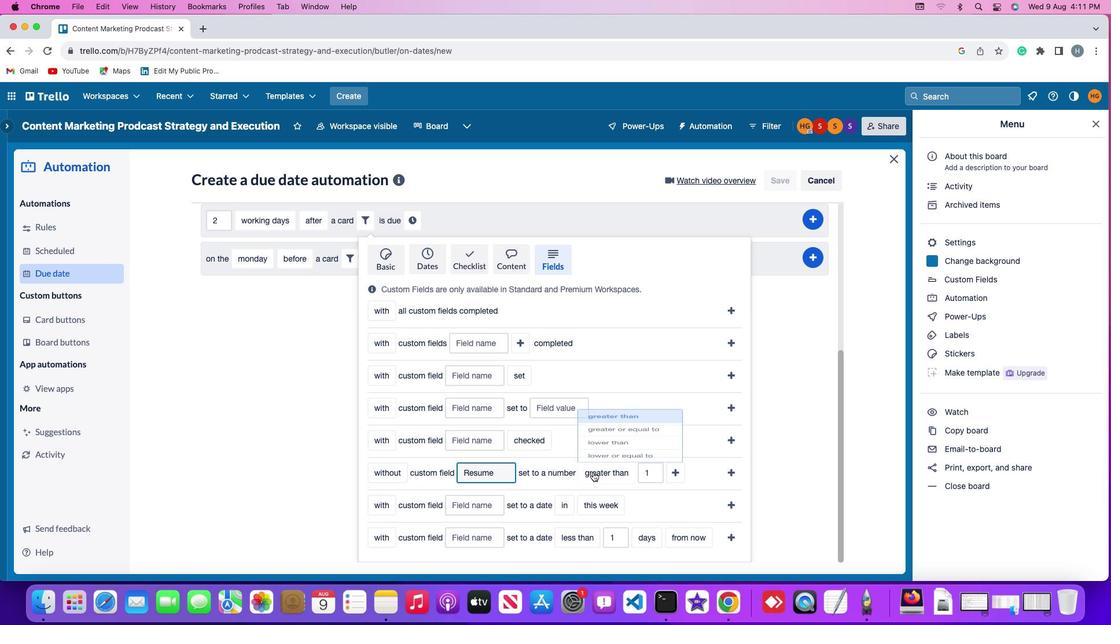 
Action: Mouse pressed left at (592, 472)
Screenshot: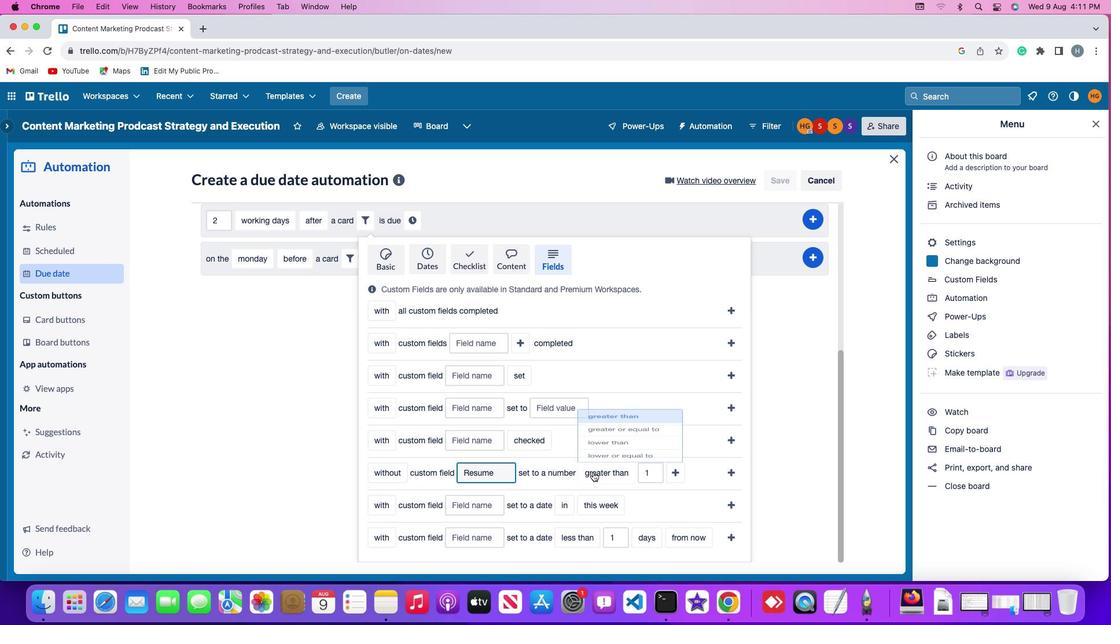 
Action: Mouse moved to (625, 448)
Screenshot: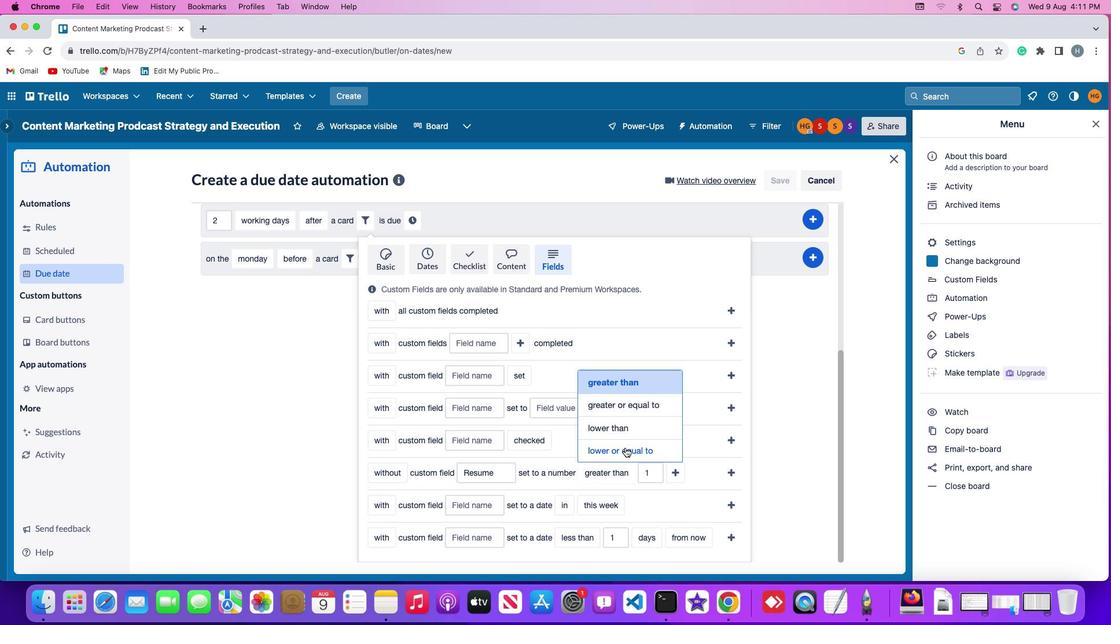 
Action: Mouse pressed left at (625, 448)
Screenshot: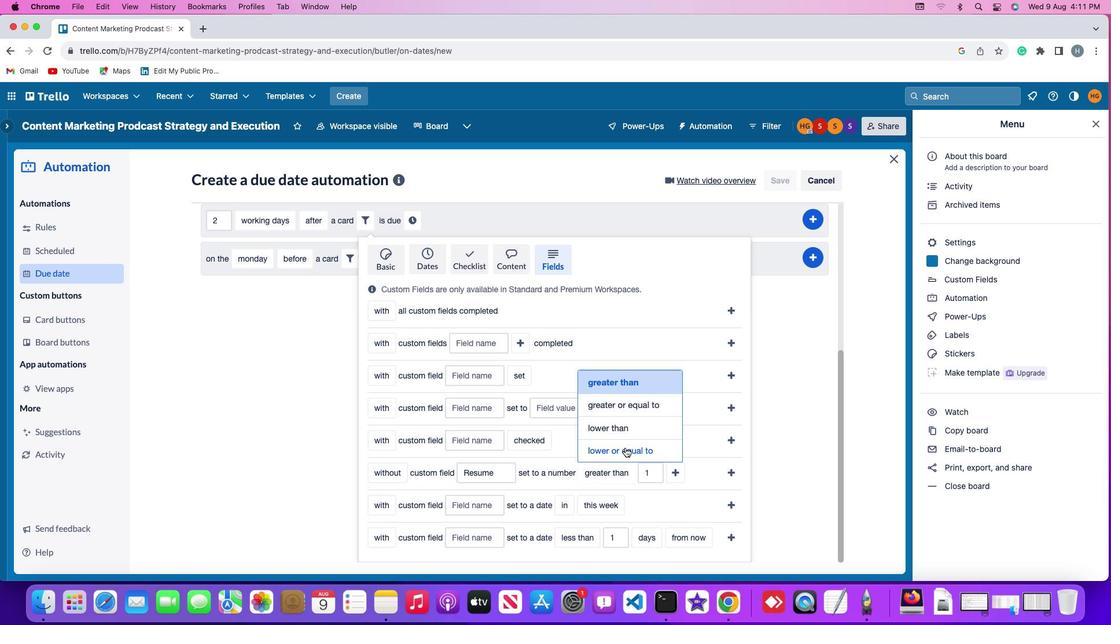 
Action: Mouse moved to (669, 471)
Screenshot: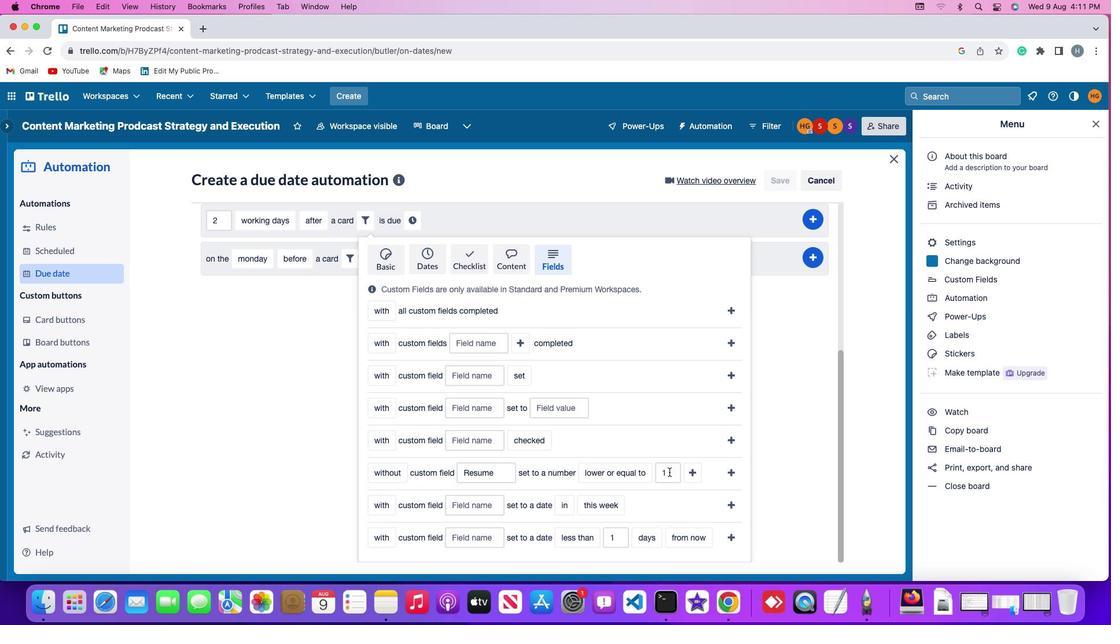 
Action: Mouse pressed left at (669, 471)
Screenshot: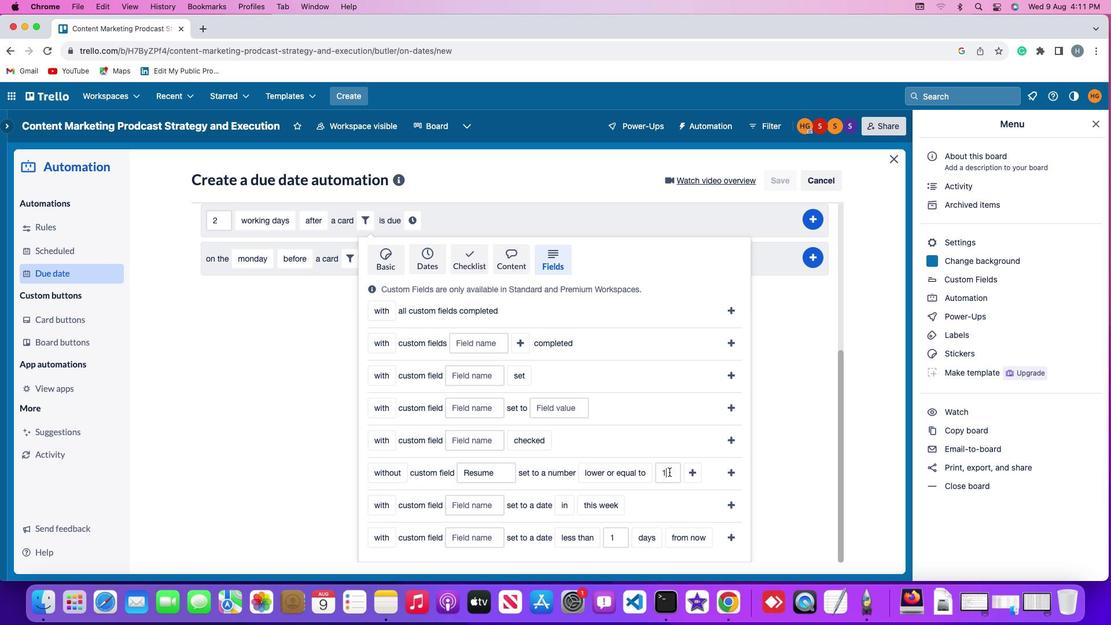 
Action: Key pressed Key.backspace
Screenshot: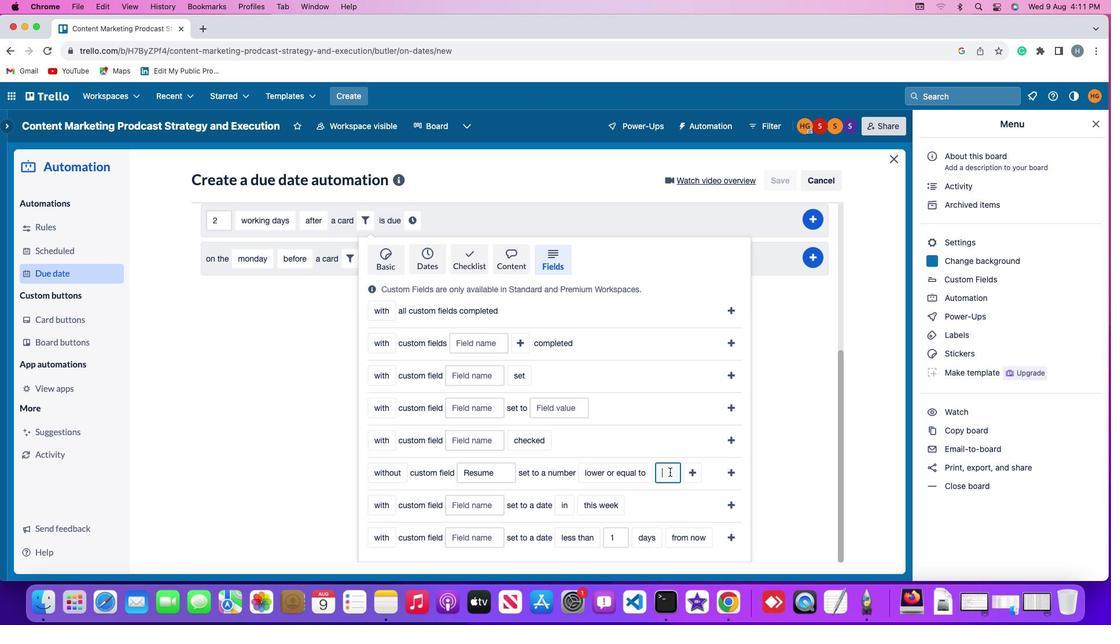 
Action: Mouse moved to (669, 472)
Screenshot: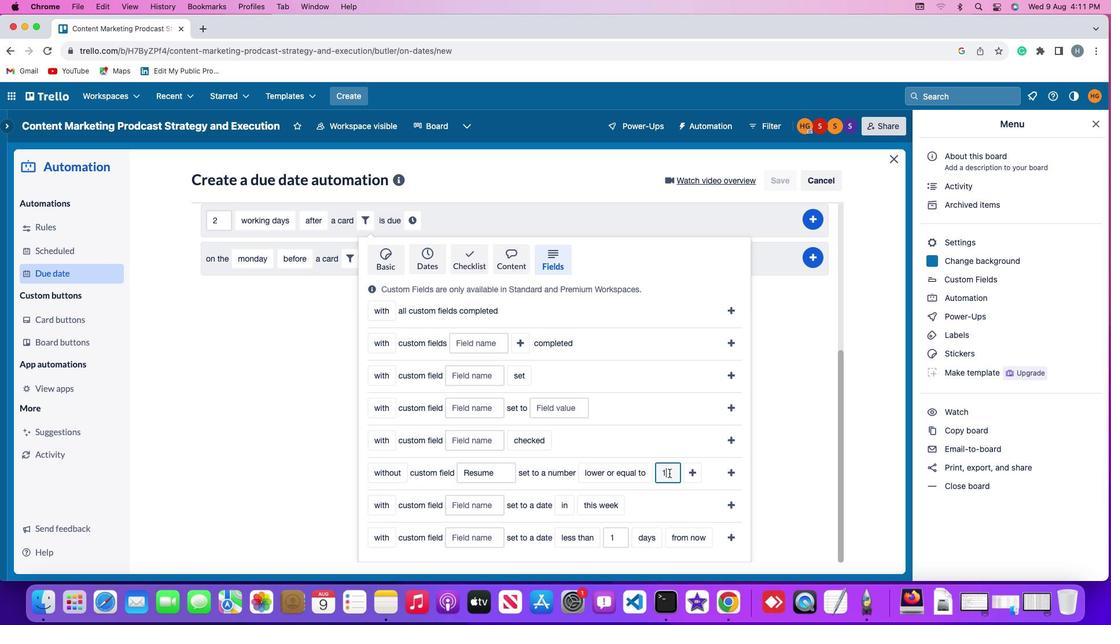 
Action: Key pressed '1'
Screenshot: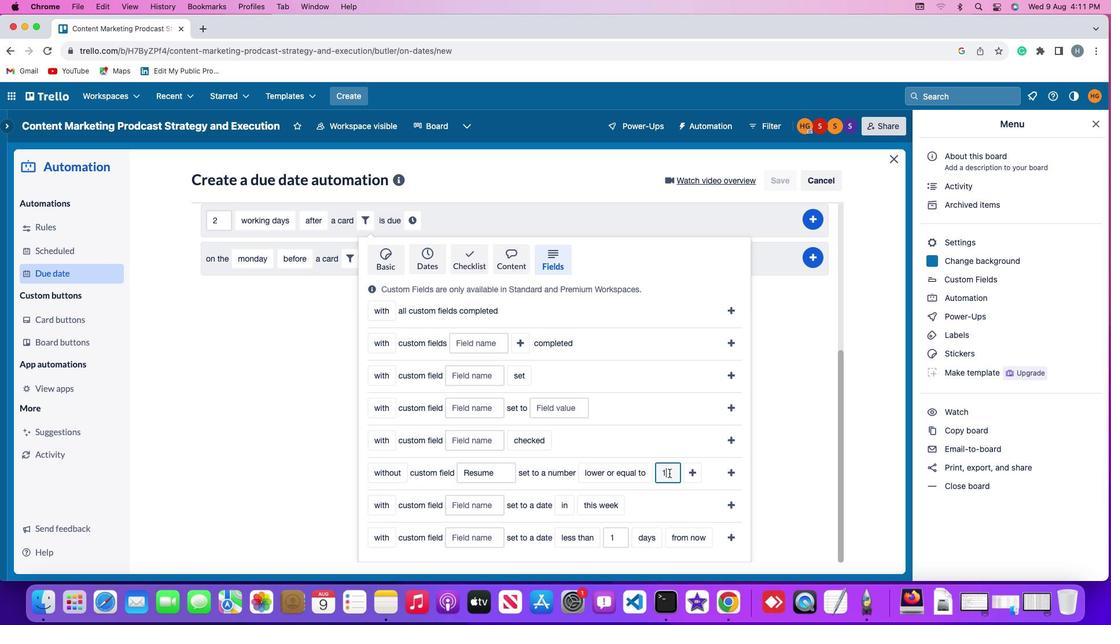 
Action: Mouse moved to (694, 472)
Screenshot: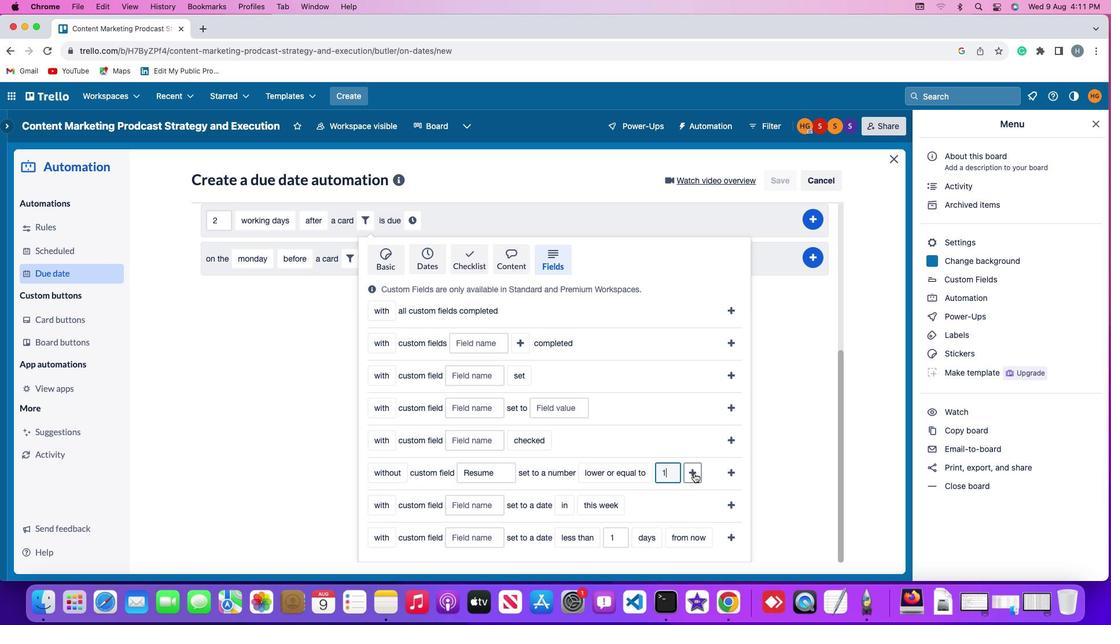 
Action: Mouse pressed left at (694, 472)
Screenshot: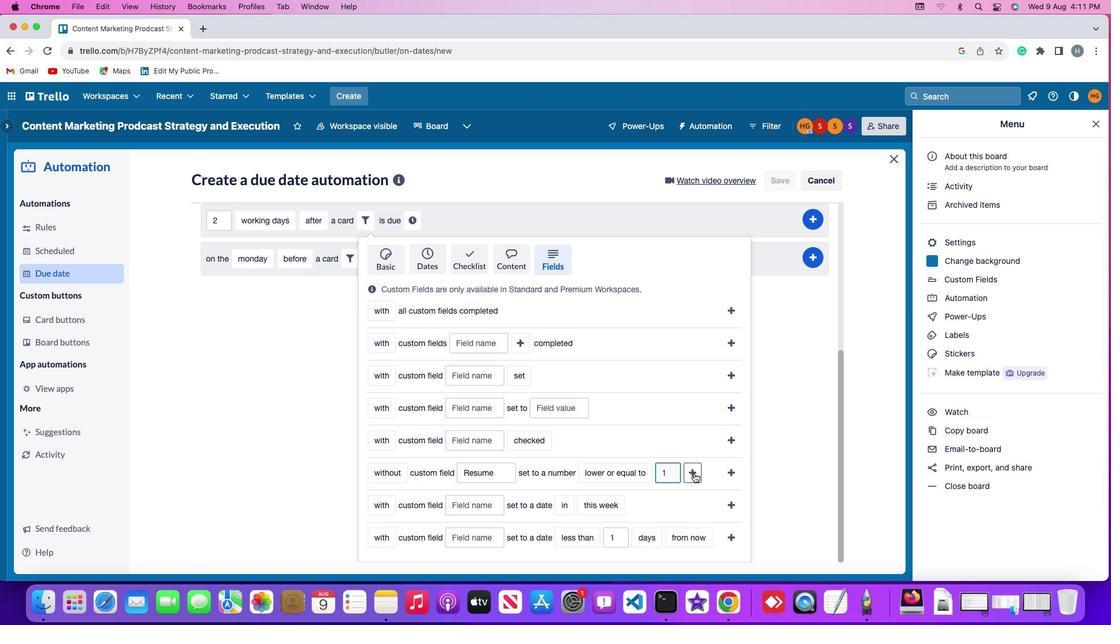 
Action: Mouse moved to (431, 496)
Screenshot: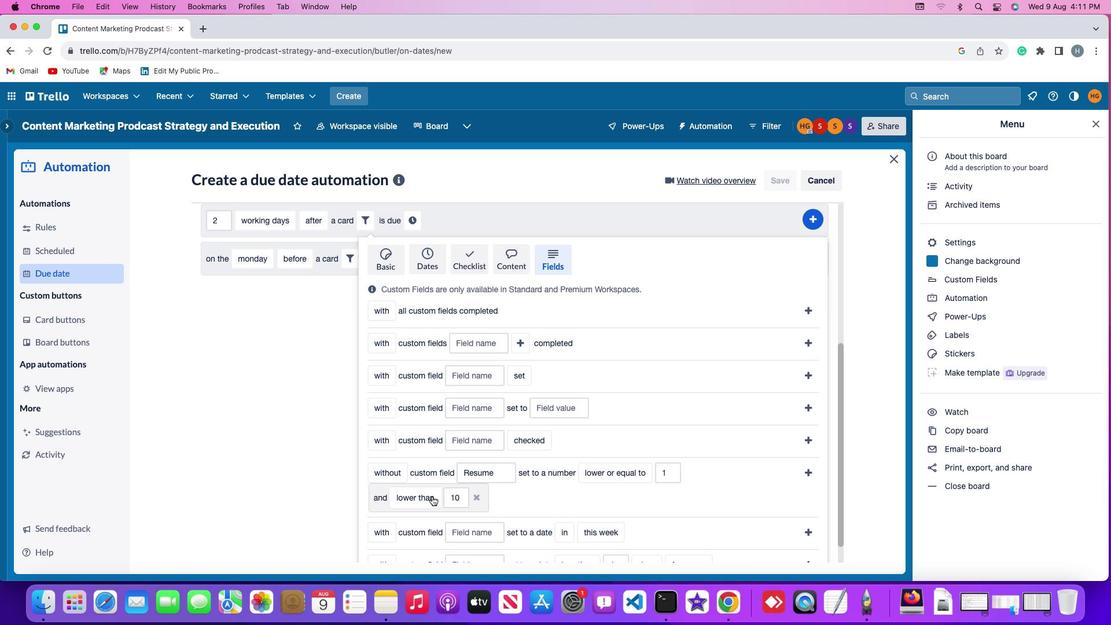 
Action: Mouse pressed left at (431, 496)
Screenshot: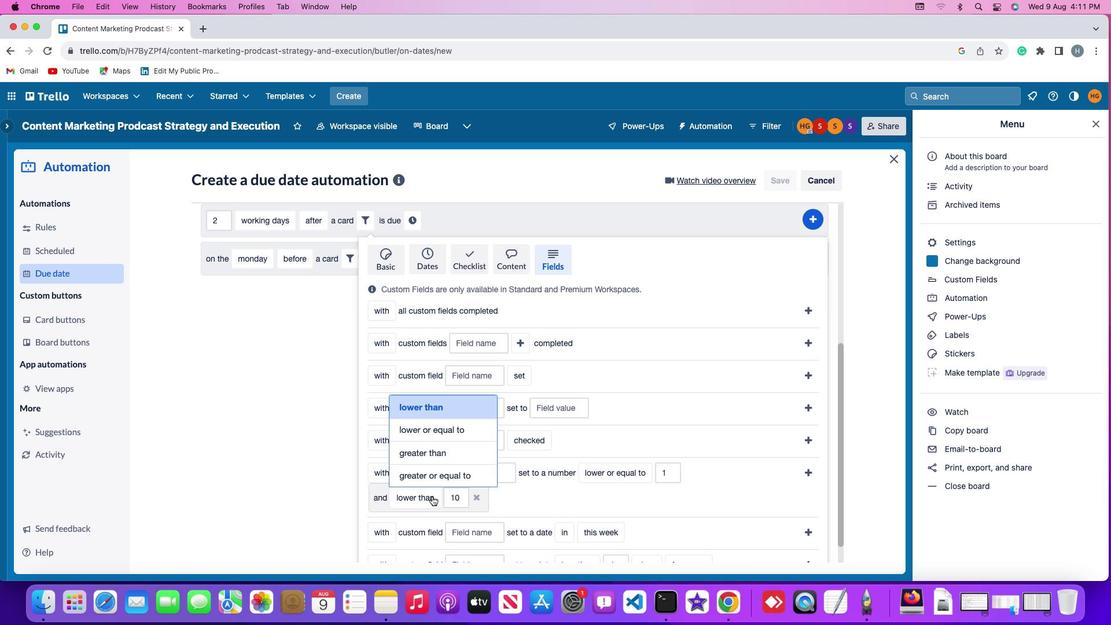 
Action: Mouse moved to (439, 472)
Screenshot: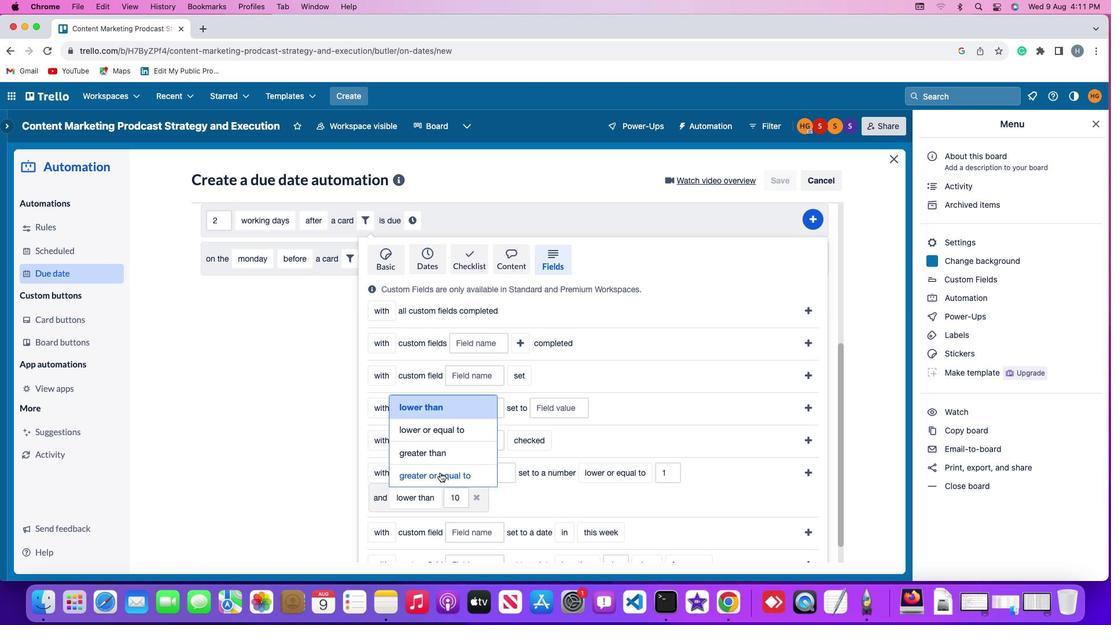 
Action: Mouse pressed left at (439, 472)
Screenshot: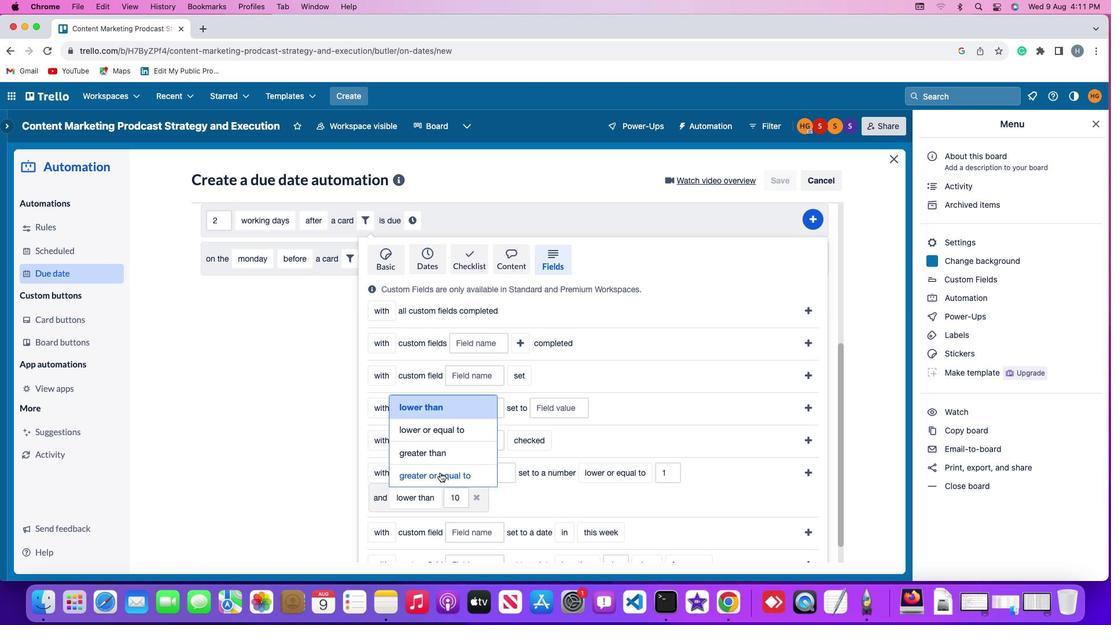 
Action: Mouse moved to (488, 496)
Screenshot: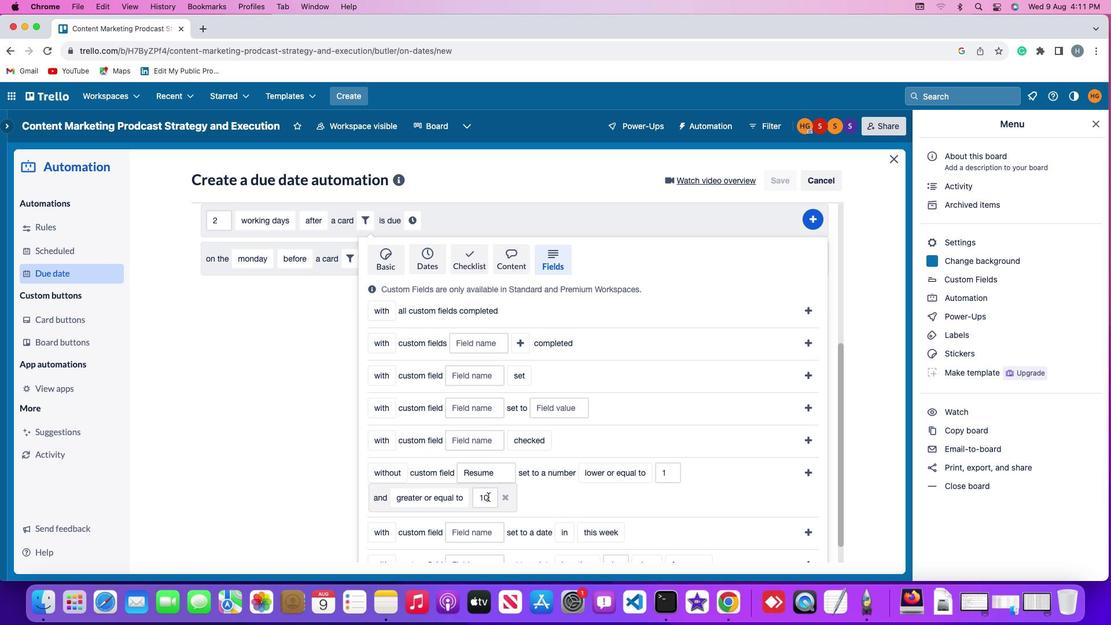 
Action: Mouse pressed left at (488, 496)
Screenshot: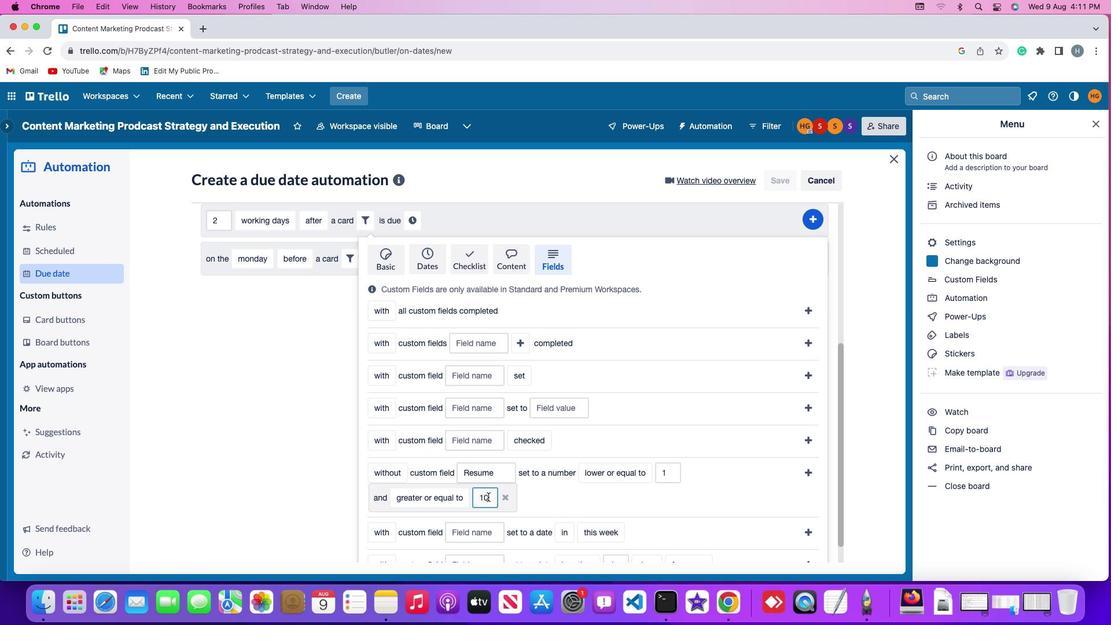 
Action: Key pressed Key.backspaceKey.backspace'1''0'
Screenshot: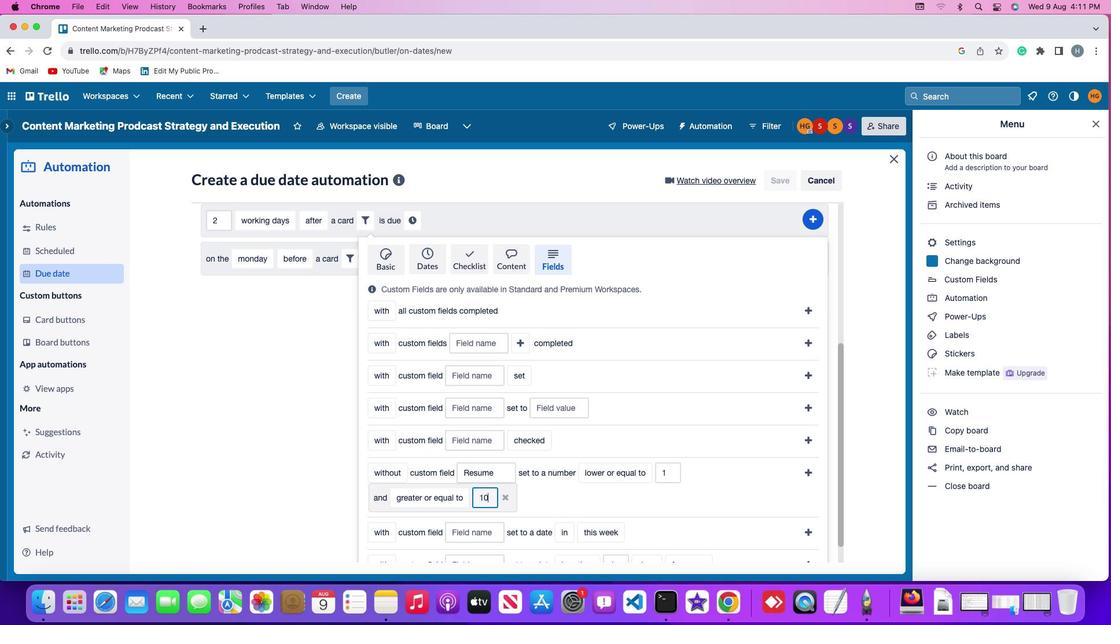 
Action: Mouse moved to (803, 468)
Screenshot: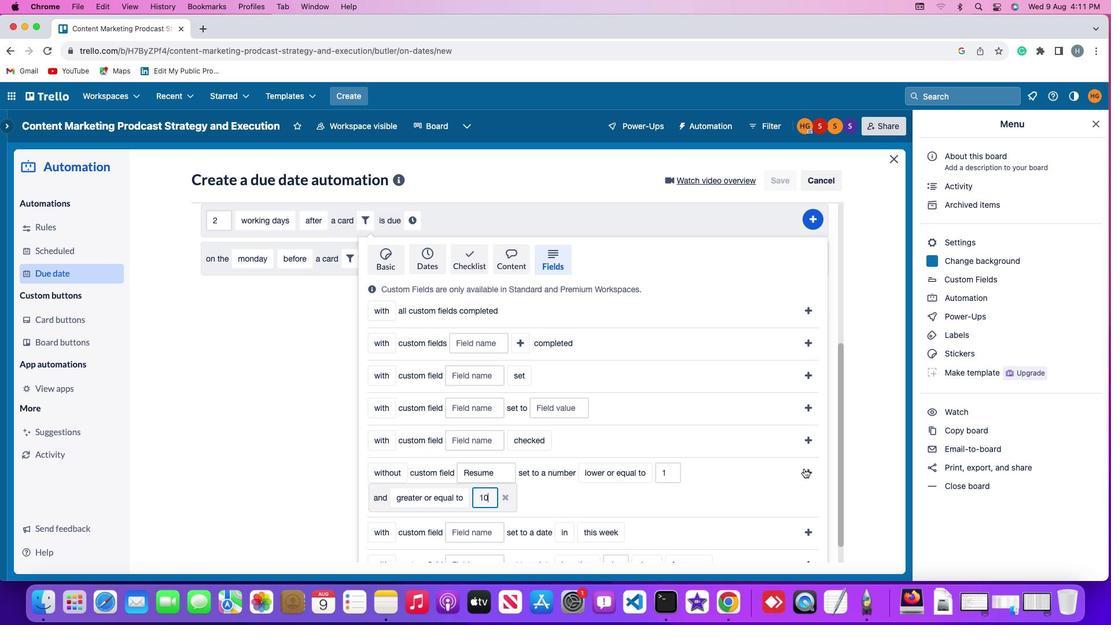 
Action: Mouse pressed left at (803, 468)
Screenshot: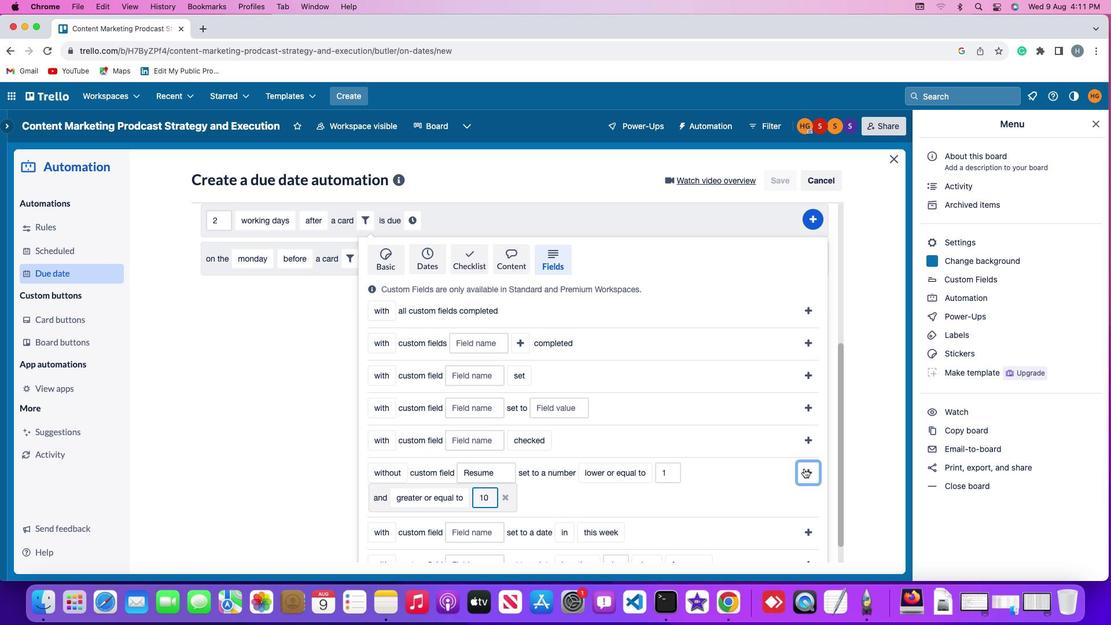 
Action: Mouse moved to (772, 459)
Screenshot: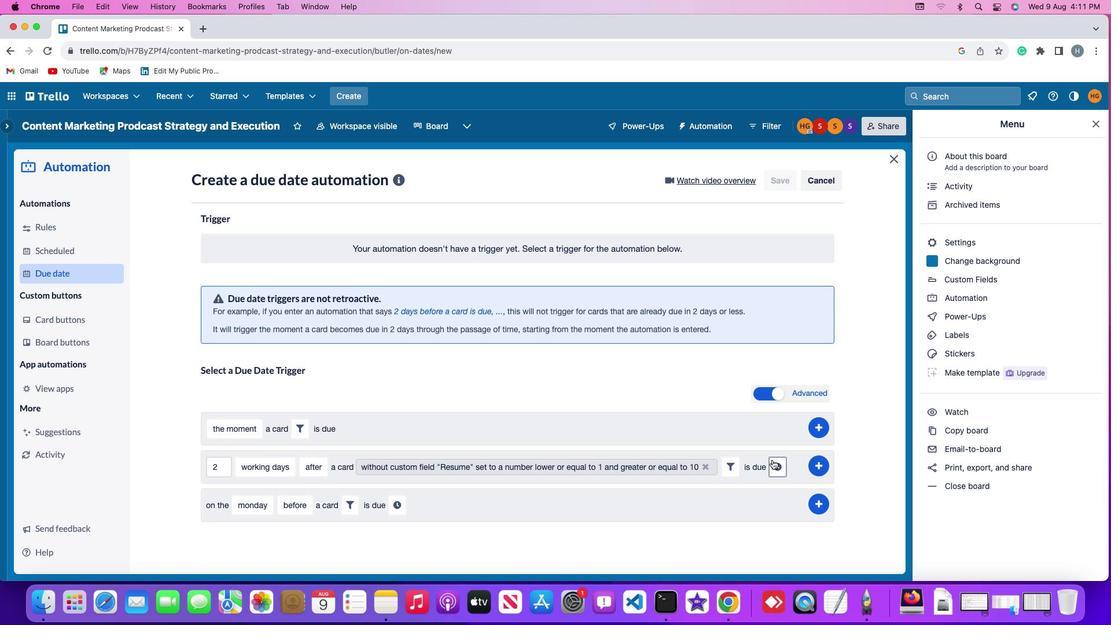 
Action: Mouse pressed left at (772, 459)
Screenshot: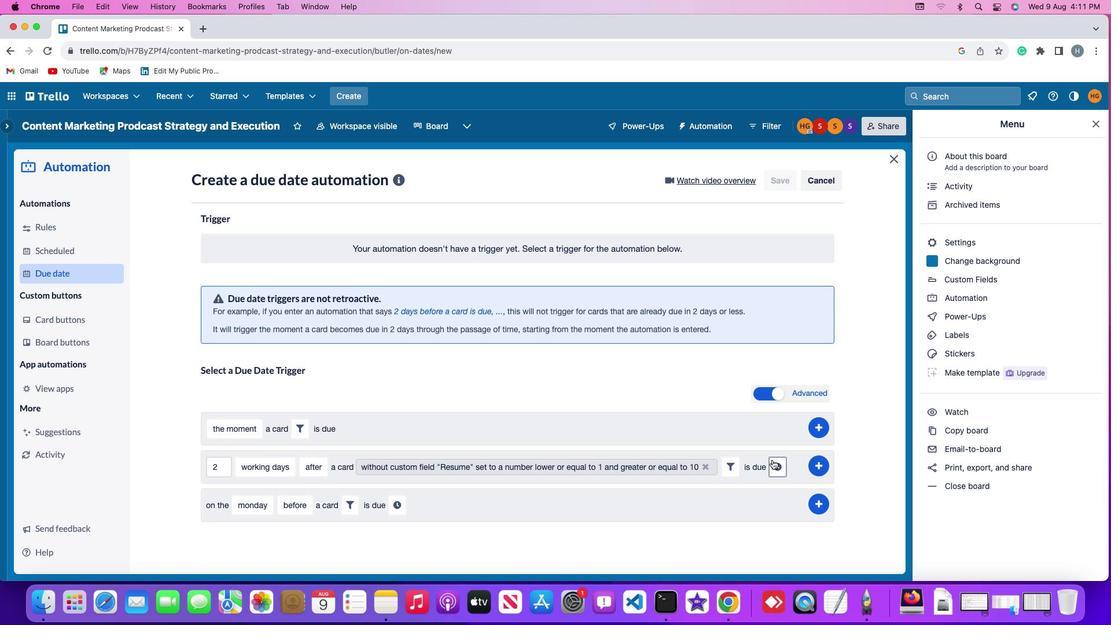 
Action: Mouse moved to (244, 493)
Screenshot: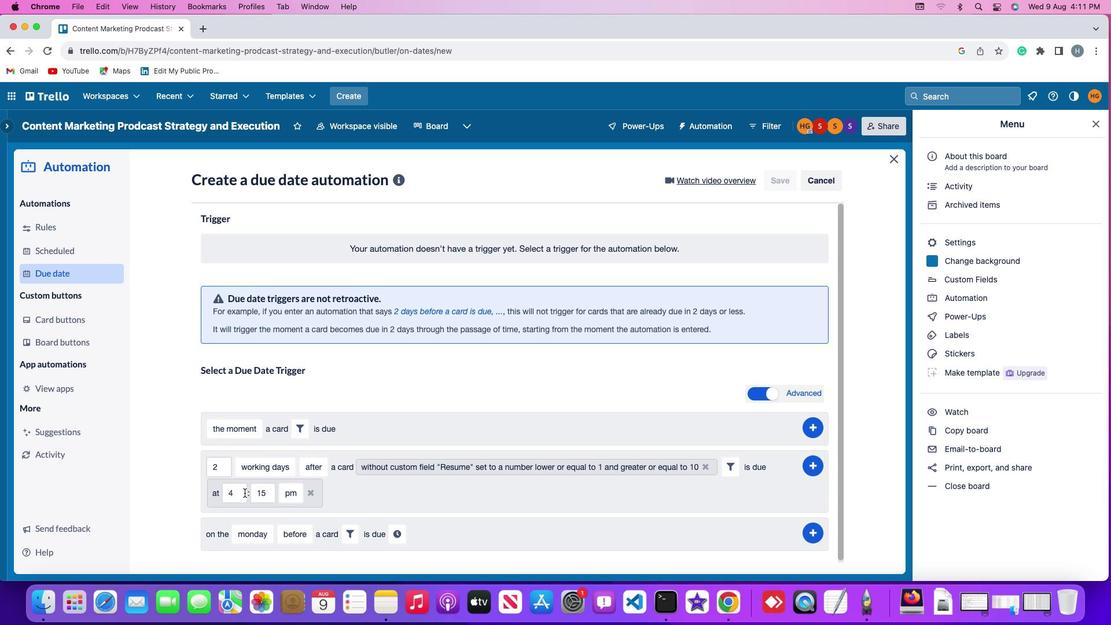 
Action: Mouse pressed left at (244, 493)
Screenshot: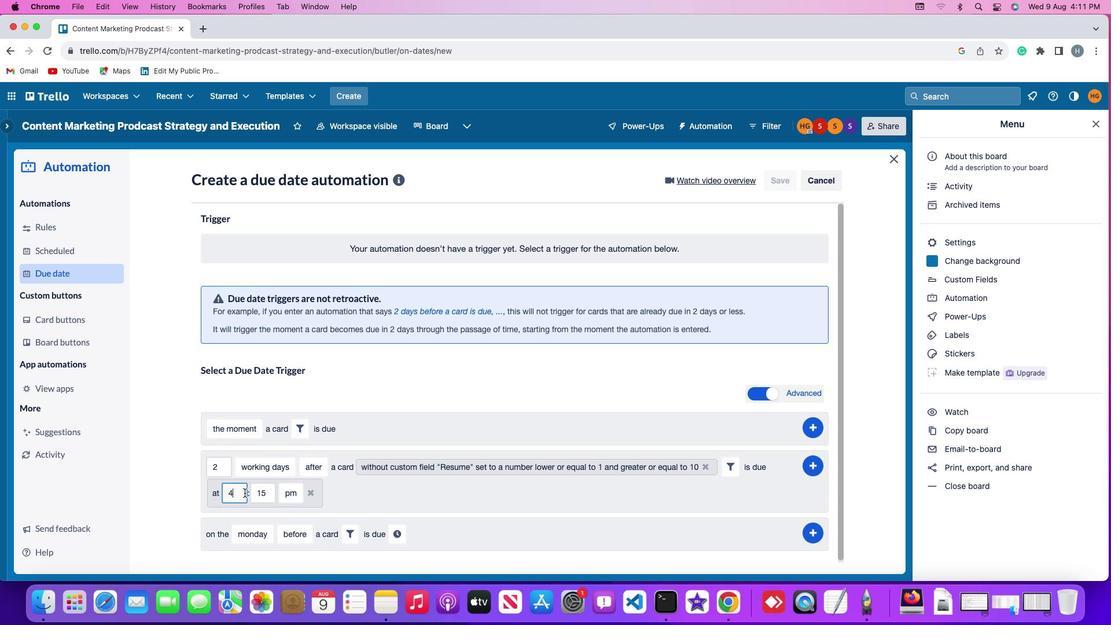 
Action: Key pressed '\x05'Key.backspaceKey.backspace'1''1'
Screenshot: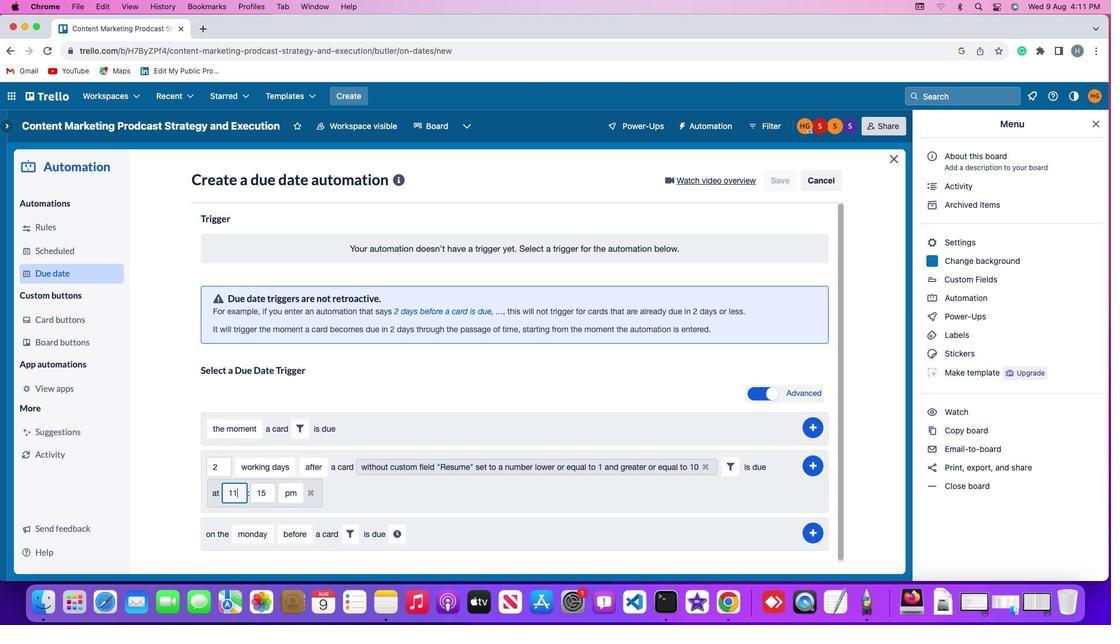 
Action: Mouse moved to (267, 491)
Screenshot: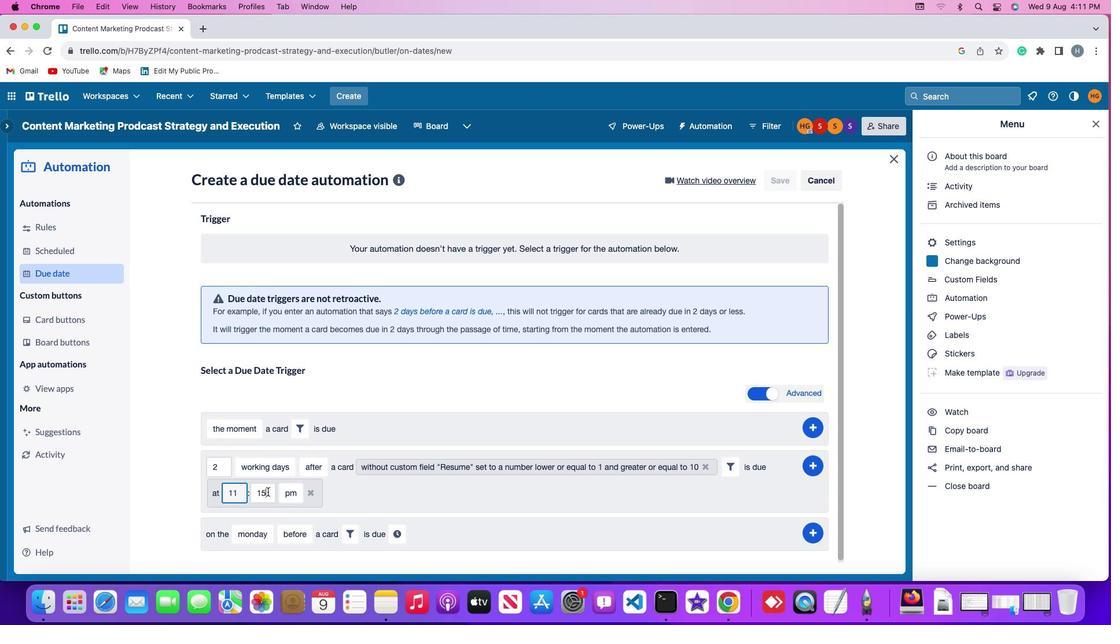 
Action: Mouse pressed left at (267, 491)
Screenshot: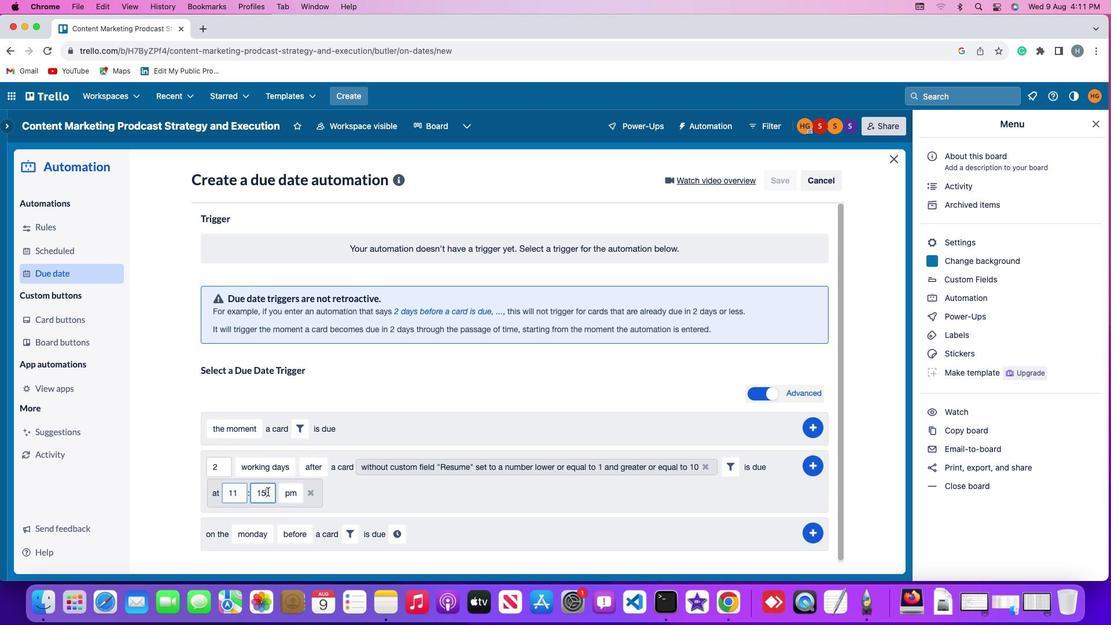 
Action: Key pressed Key.backspaceKey.backspace'0'
Screenshot: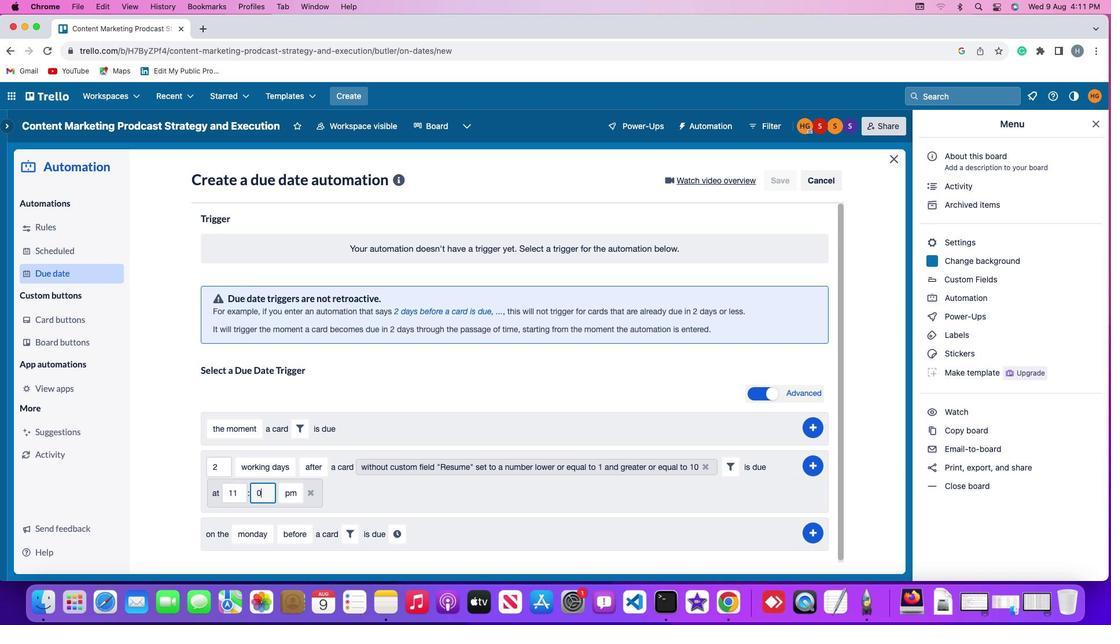 
Action: Mouse moved to (277, 490)
Screenshot: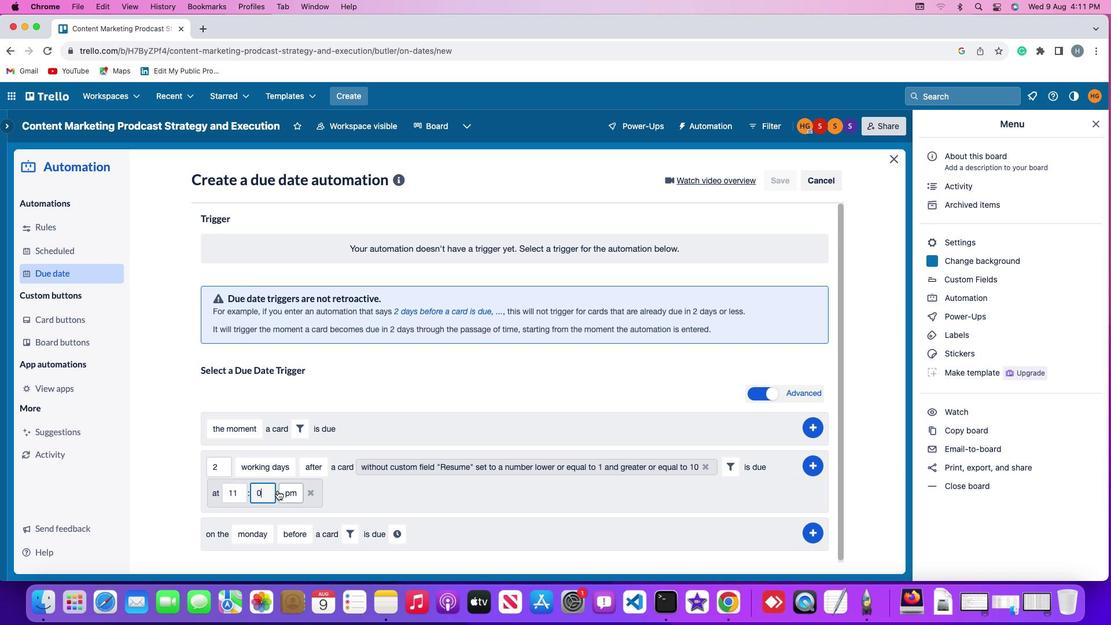 
Action: Key pressed '0'
Screenshot: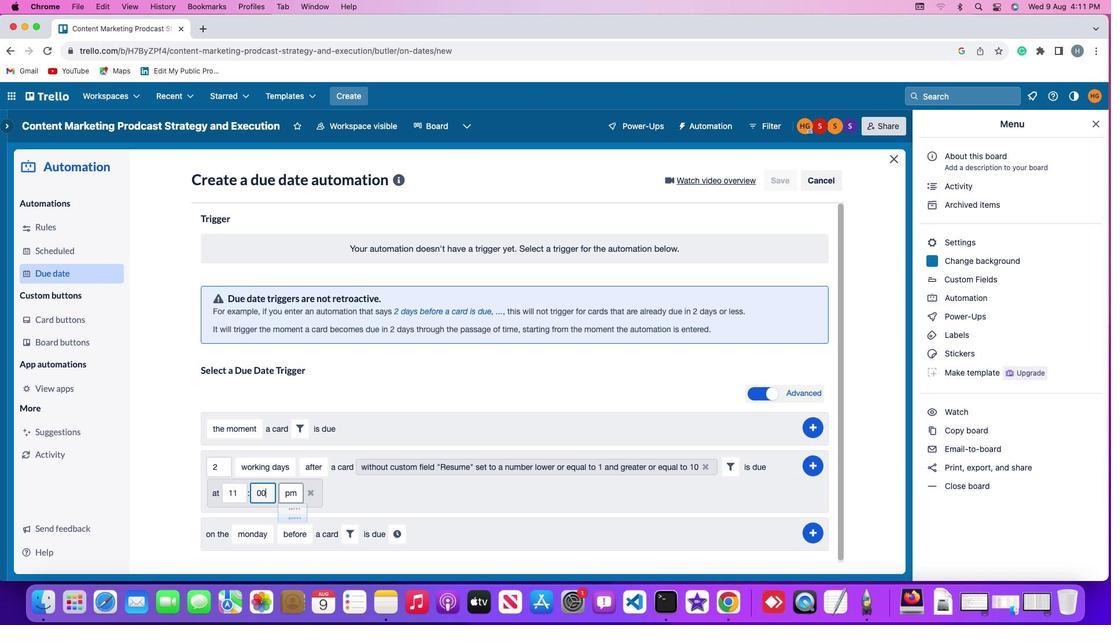 
Action: Mouse moved to (294, 513)
Screenshot: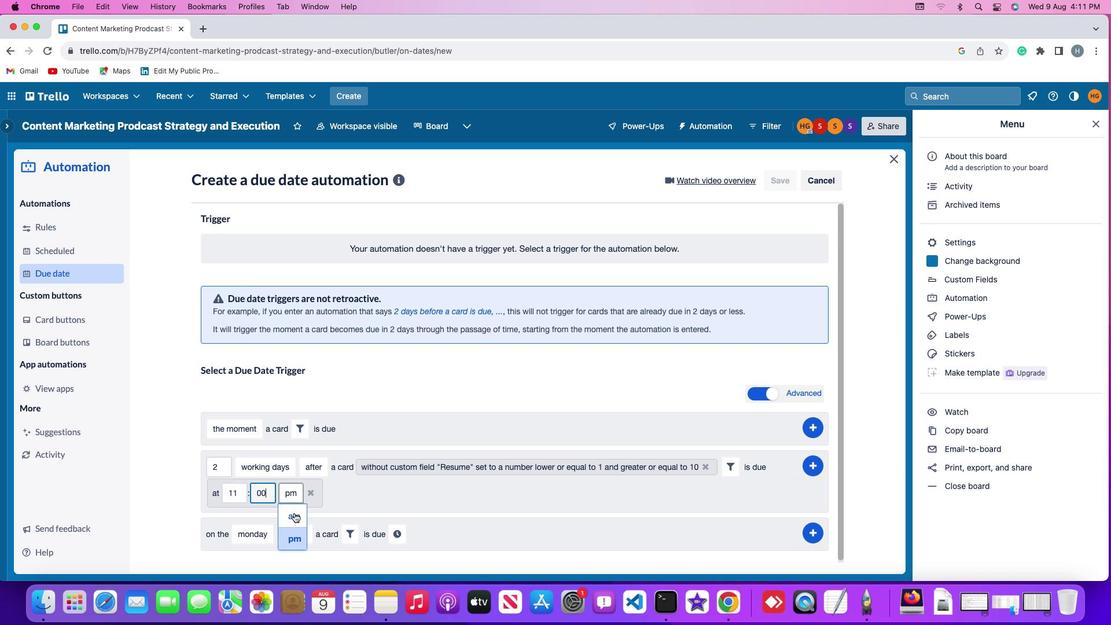 
Action: Mouse pressed left at (294, 513)
Screenshot: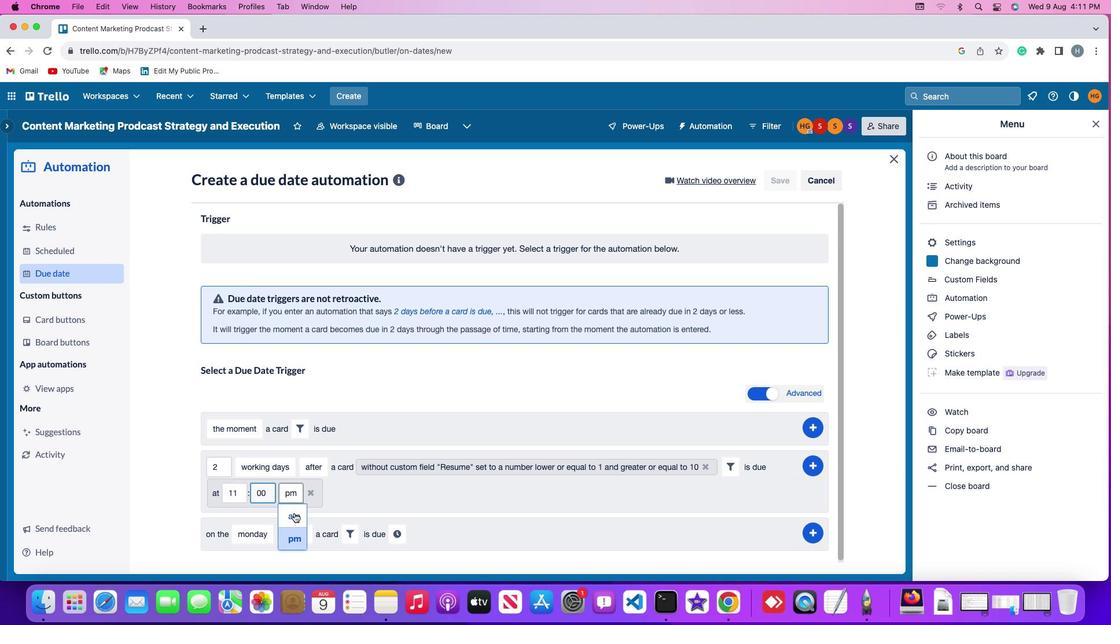 
Action: Mouse moved to (814, 463)
Screenshot: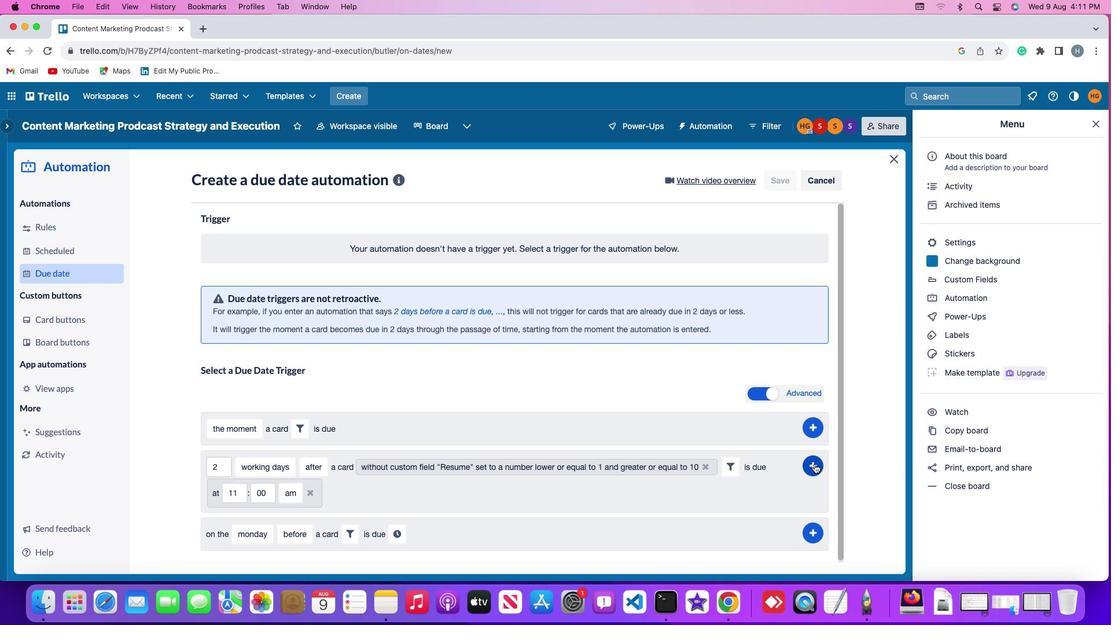 
Action: Mouse pressed left at (814, 463)
Screenshot: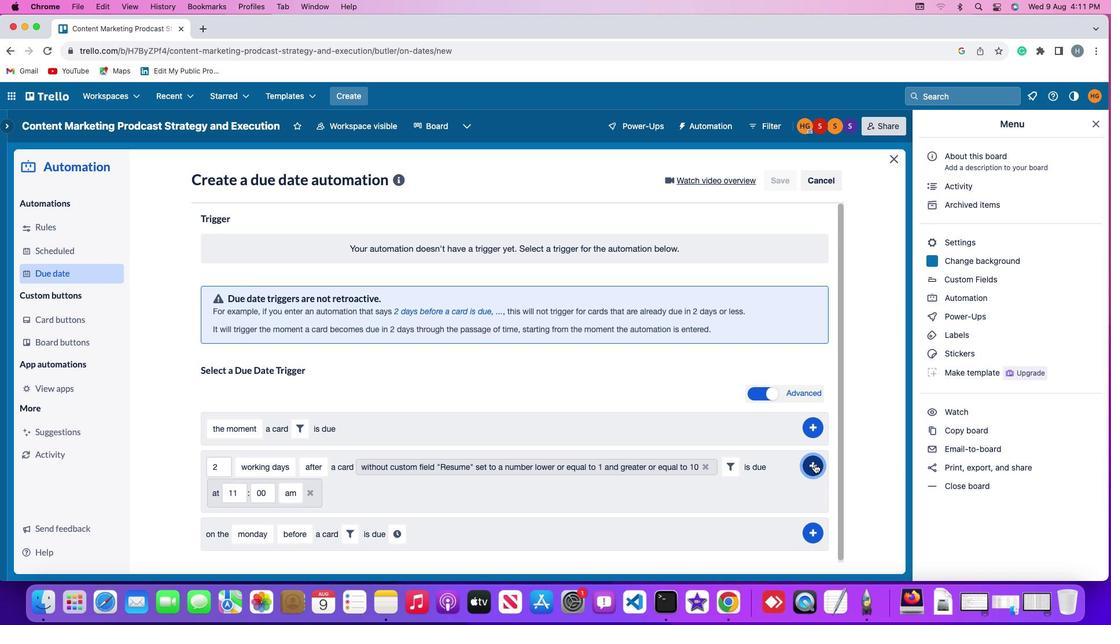 
Action: Mouse moved to (842, 353)
Screenshot: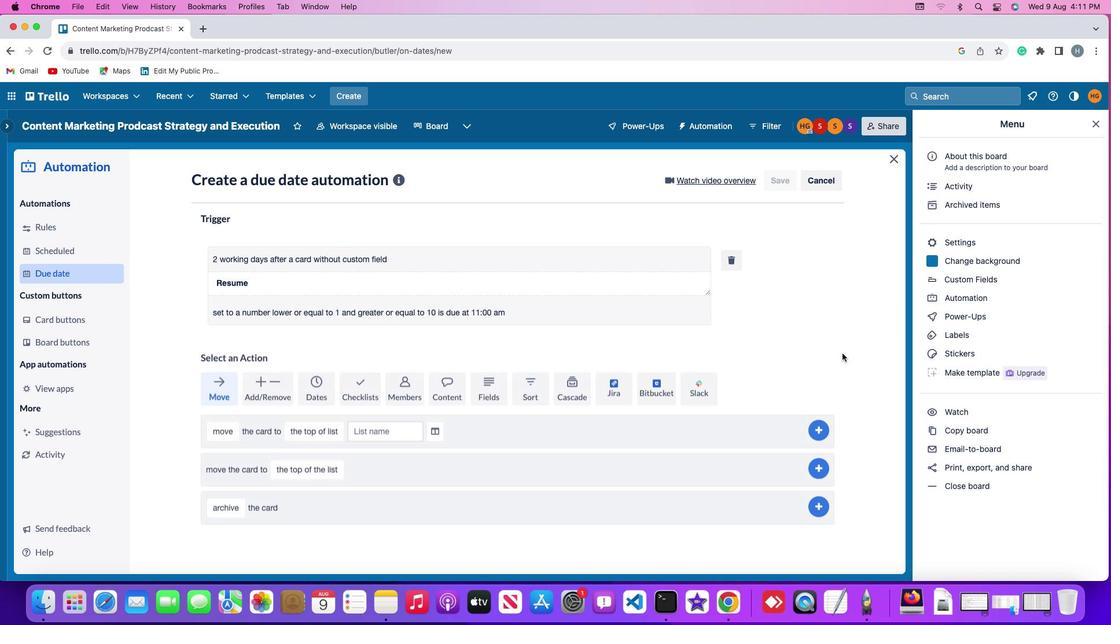 
